 Task: In the  document letter.epub Use the tool word Count 'and display word count while typing'. Find the word using Dictionary 'expertise'. Below name insert the link: in.linkedin.com
Action: Mouse moved to (240, 320)
Screenshot: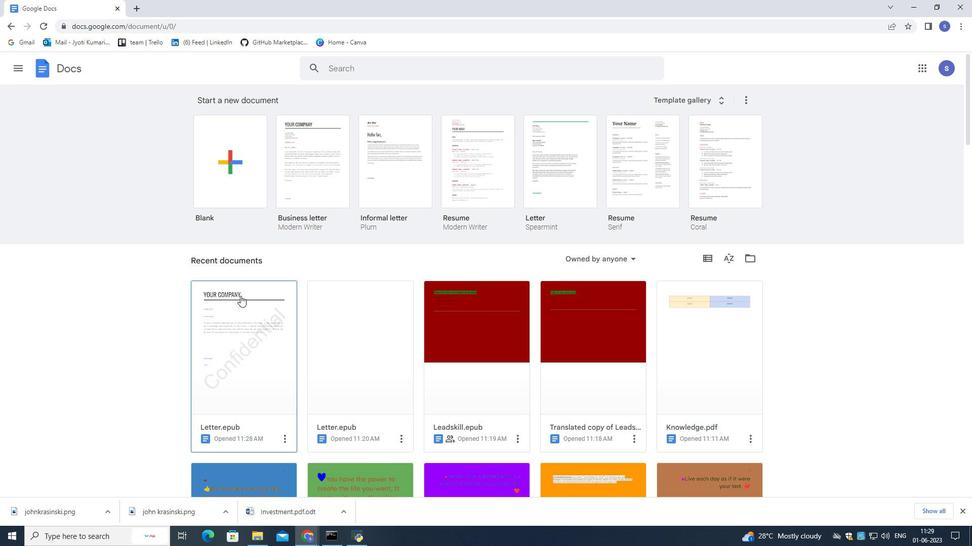 
Action: Mouse pressed left at (240, 320)
Screenshot: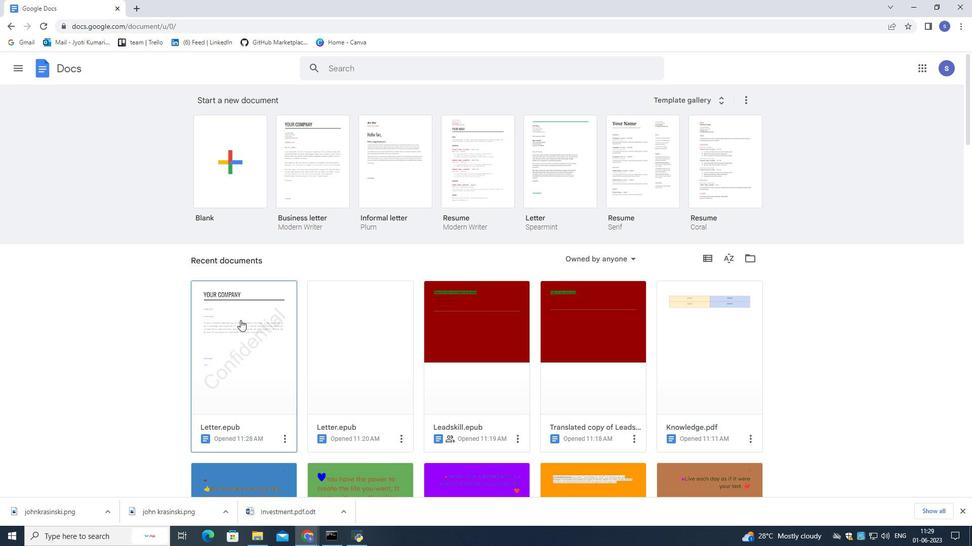 
Action: Mouse moved to (240, 321)
Screenshot: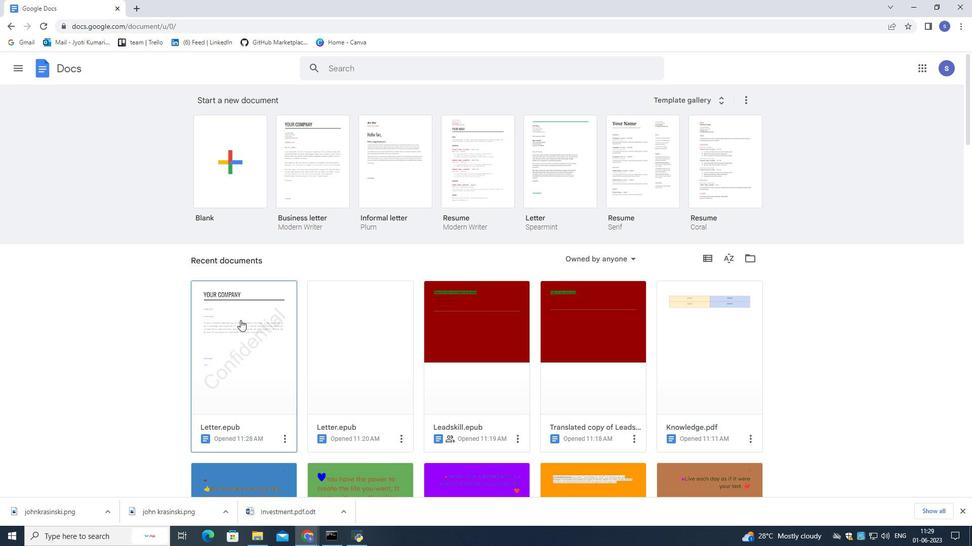 
Action: Mouse pressed left at (240, 321)
Screenshot: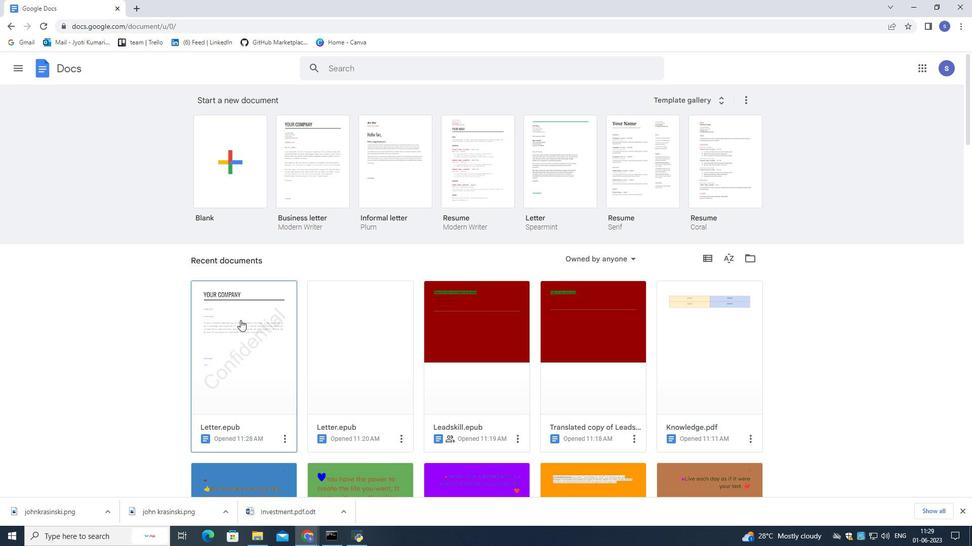 
Action: Mouse moved to (427, 199)
Screenshot: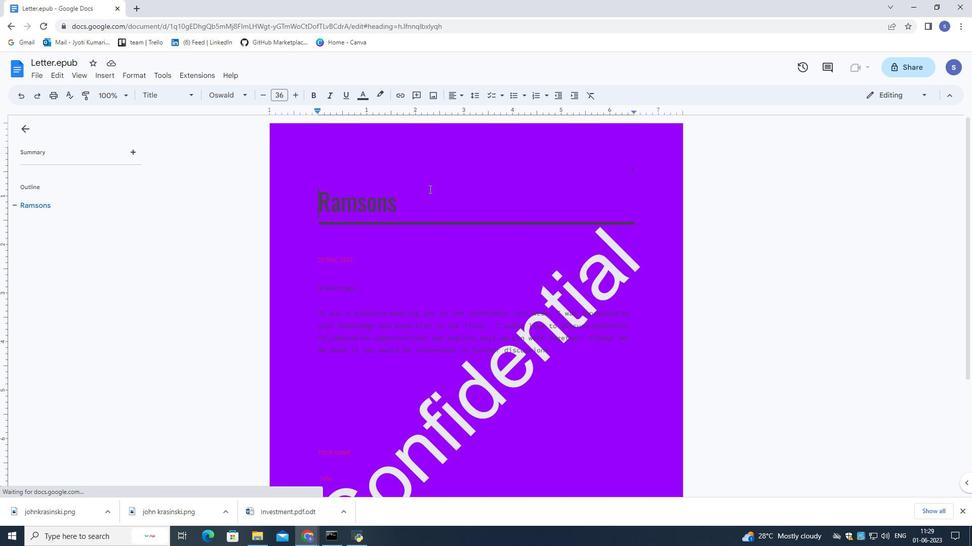 
Action: Mouse pressed left at (427, 199)
Screenshot: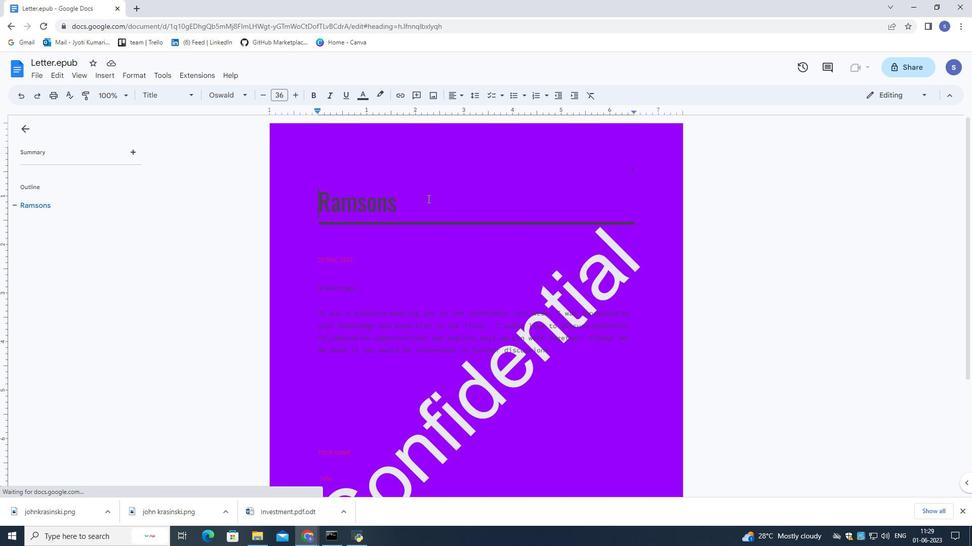 
Action: Mouse moved to (430, 285)
Screenshot: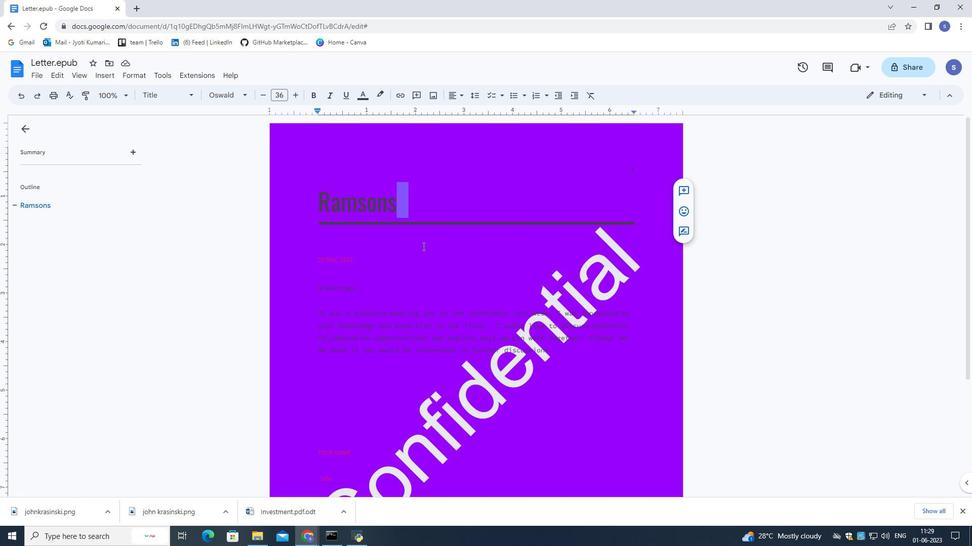 
Action: Mouse pressed left at (430, 285)
Screenshot: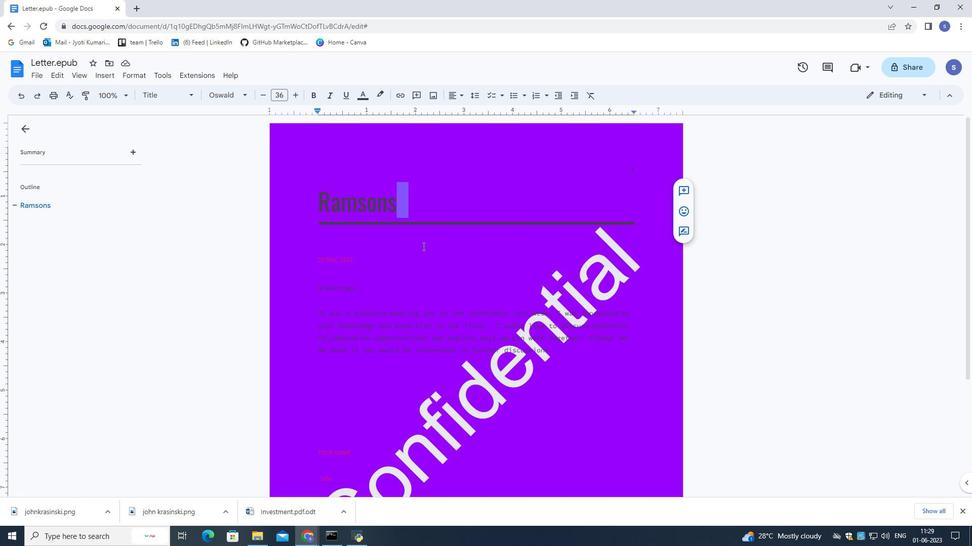 
Action: Mouse moved to (430, 291)
Screenshot: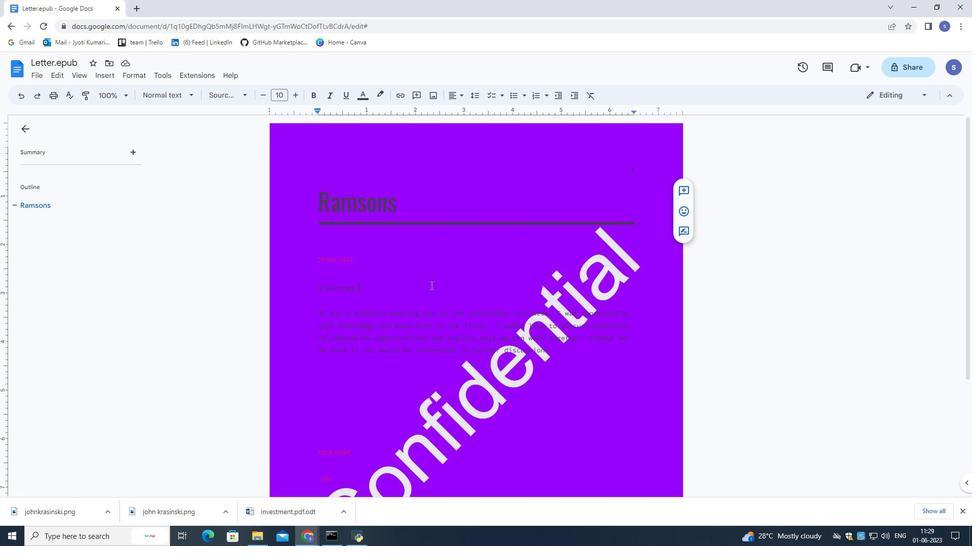 
Action: Mouse scrolled (430, 291) with delta (0, 0)
Screenshot: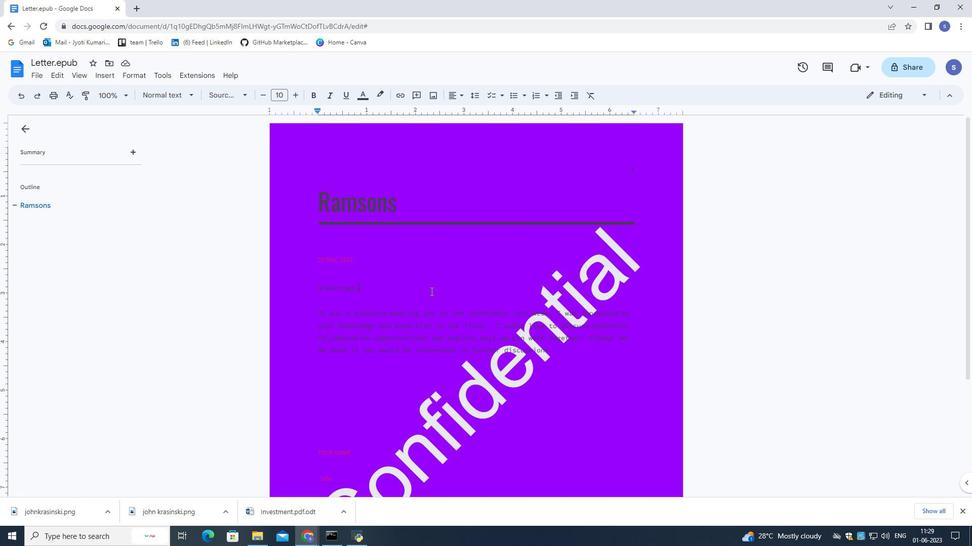 
Action: Mouse scrolled (430, 291) with delta (0, 0)
Screenshot: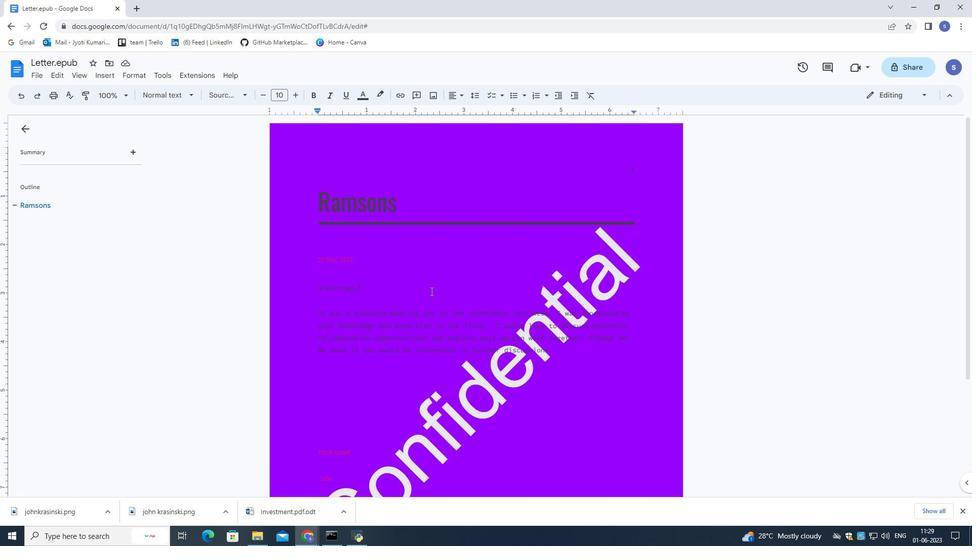 
Action: Mouse scrolled (430, 291) with delta (0, 0)
Screenshot: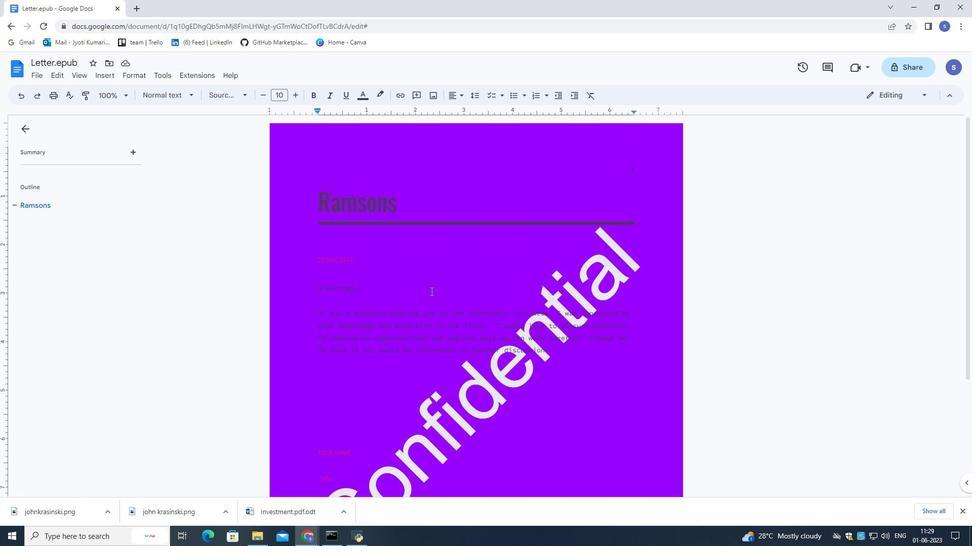 
Action: Mouse scrolled (430, 291) with delta (0, 0)
Screenshot: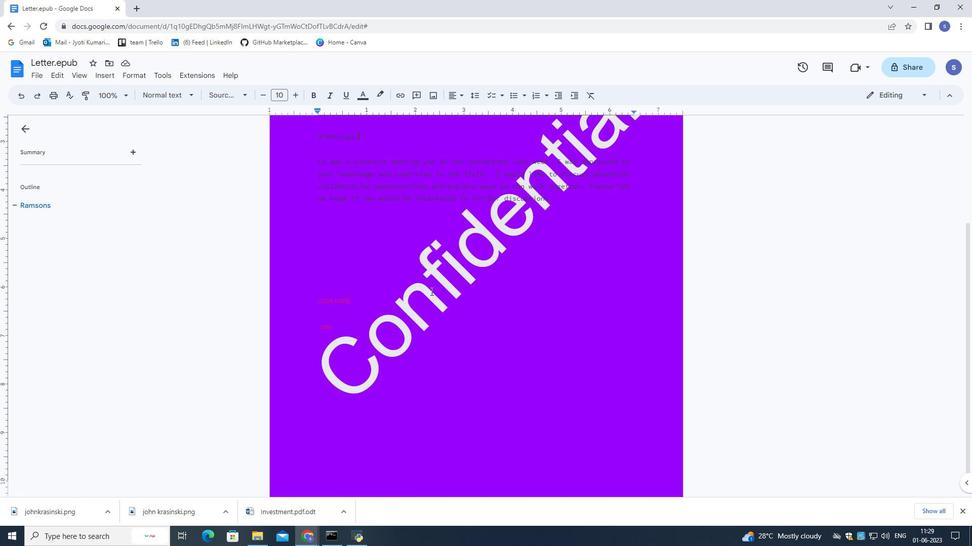 
Action: Mouse scrolled (430, 291) with delta (0, 0)
Screenshot: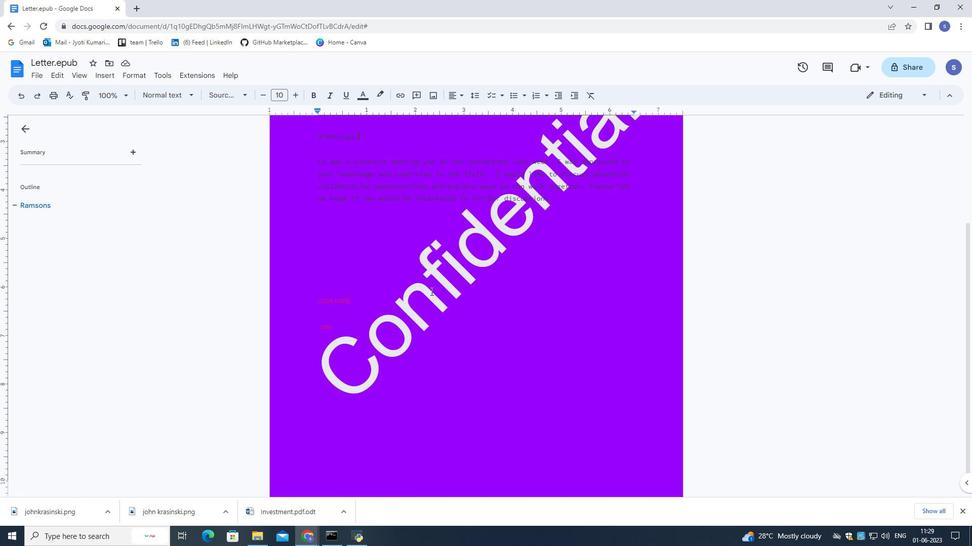 
Action: Mouse scrolled (430, 291) with delta (0, 0)
Screenshot: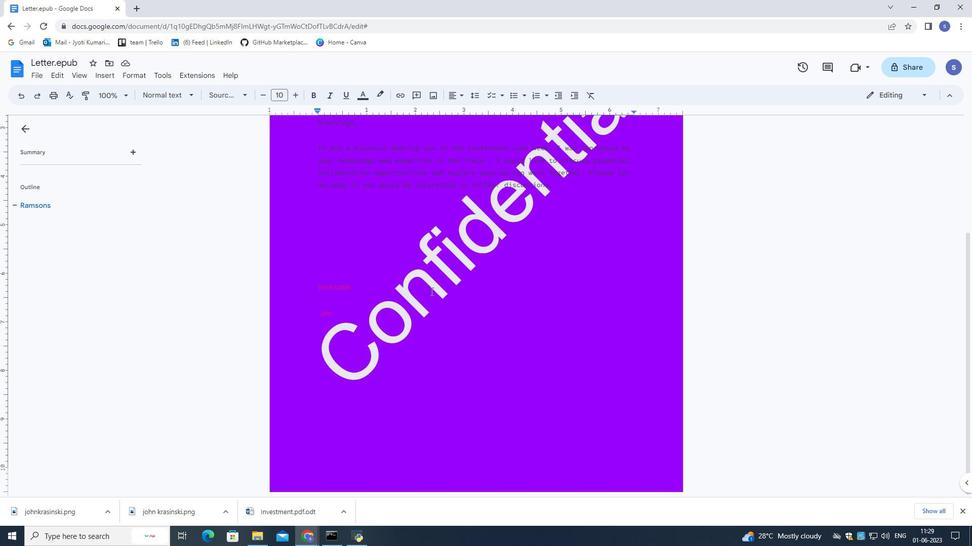 
Action: Mouse scrolled (430, 291) with delta (0, 0)
Screenshot: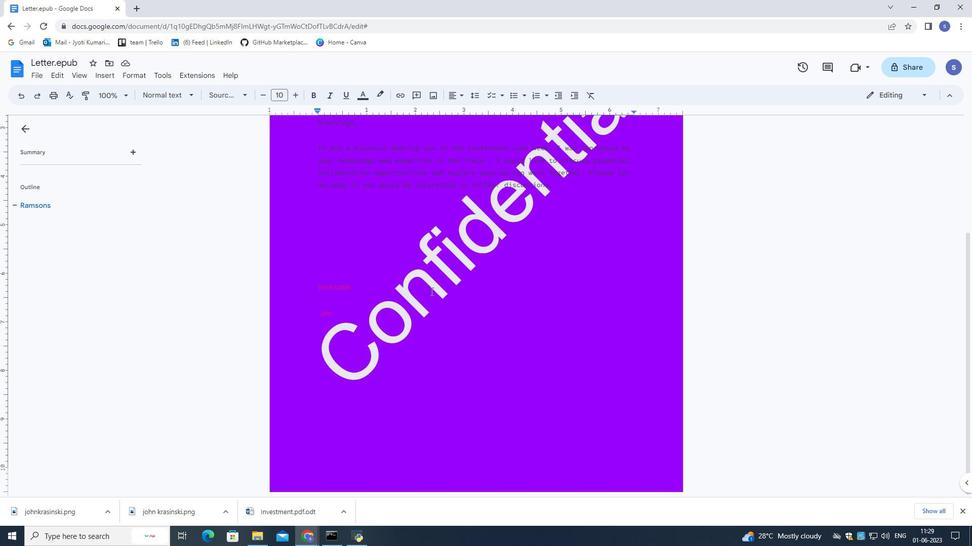 
Action: Mouse scrolled (430, 291) with delta (0, 0)
Screenshot: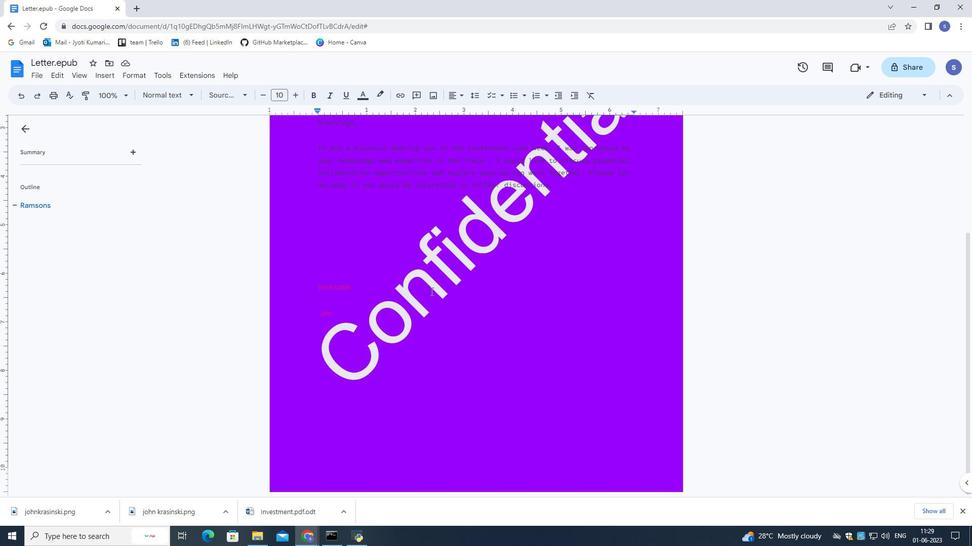 
Action: Mouse scrolled (430, 291) with delta (0, 0)
Screenshot: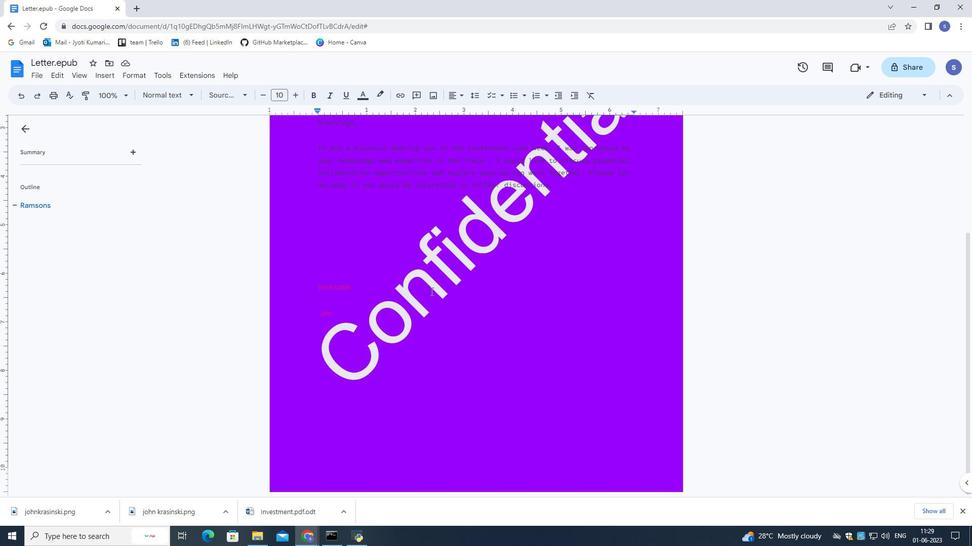 
Action: Mouse moved to (494, 360)
Screenshot: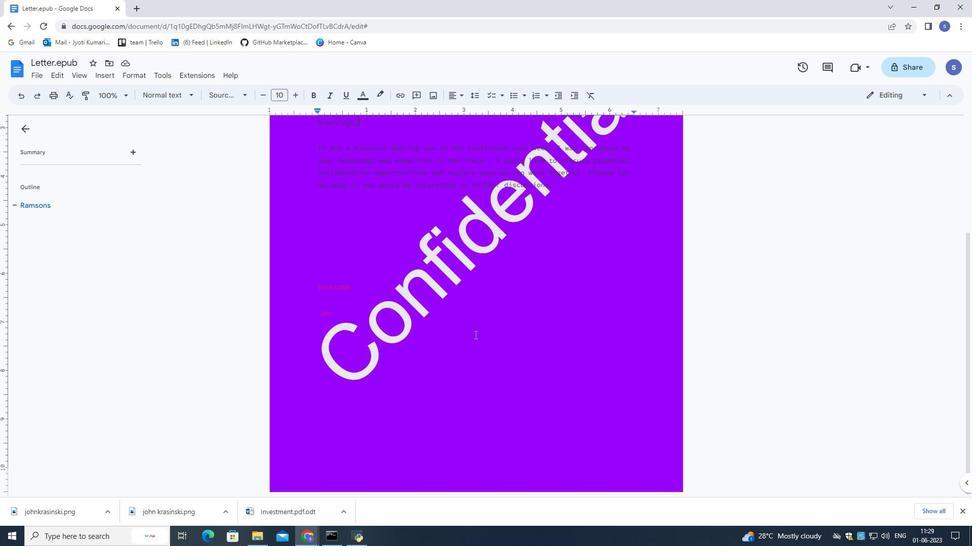 
Action: Mouse pressed left at (494, 360)
Screenshot: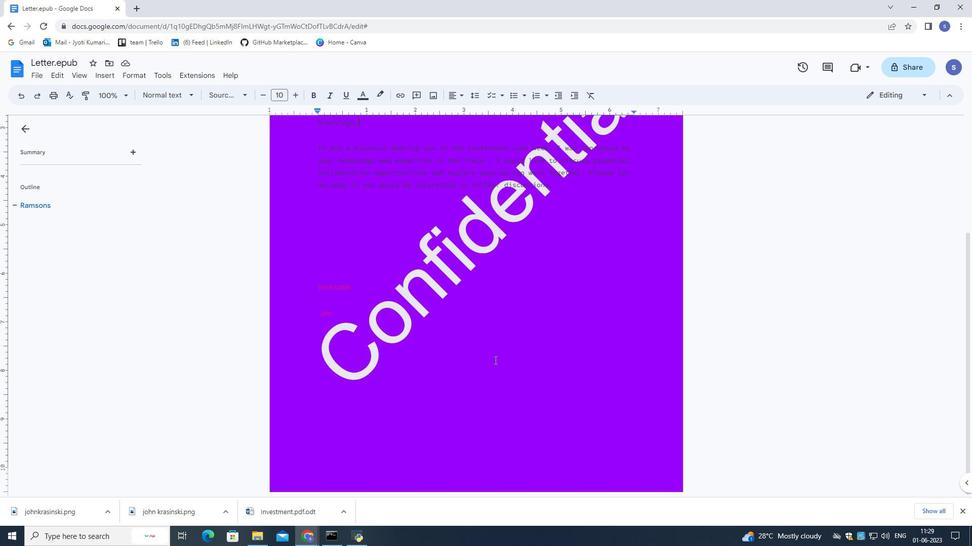 
Action: Mouse moved to (493, 356)
Screenshot: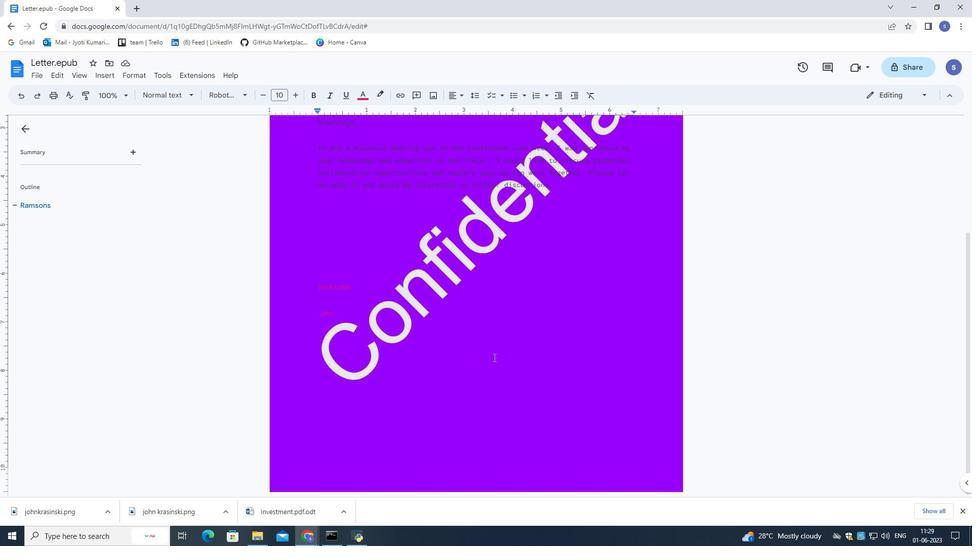 
Action: Mouse scrolled (493, 357) with delta (0, 0)
Screenshot: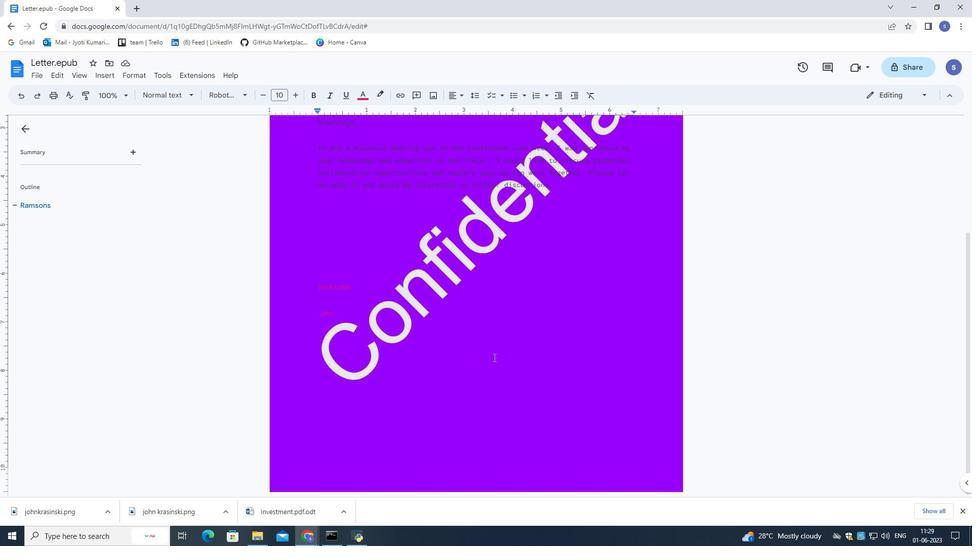 
Action: Mouse scrolled (493, 357) with delta (0, 0)
Screenshot: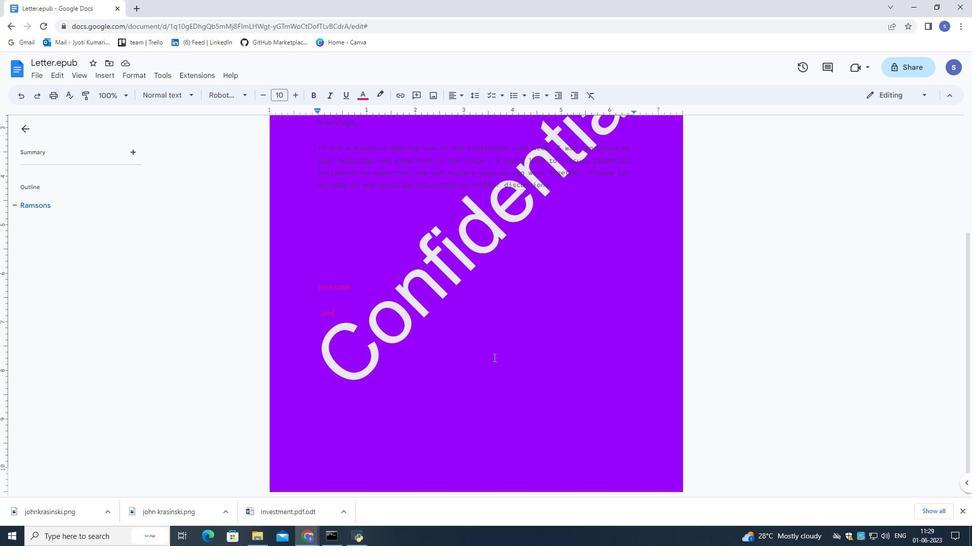 
Action: Mouse moved to (492, 355)
Screenshot: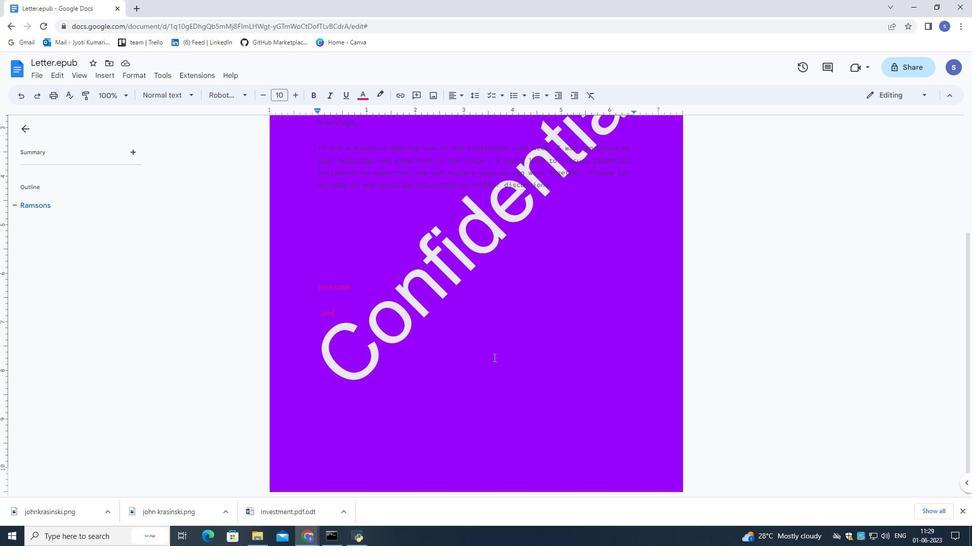 
Action: Mouse scrolled (492, 356) with delta (0, 0)
Screenshot: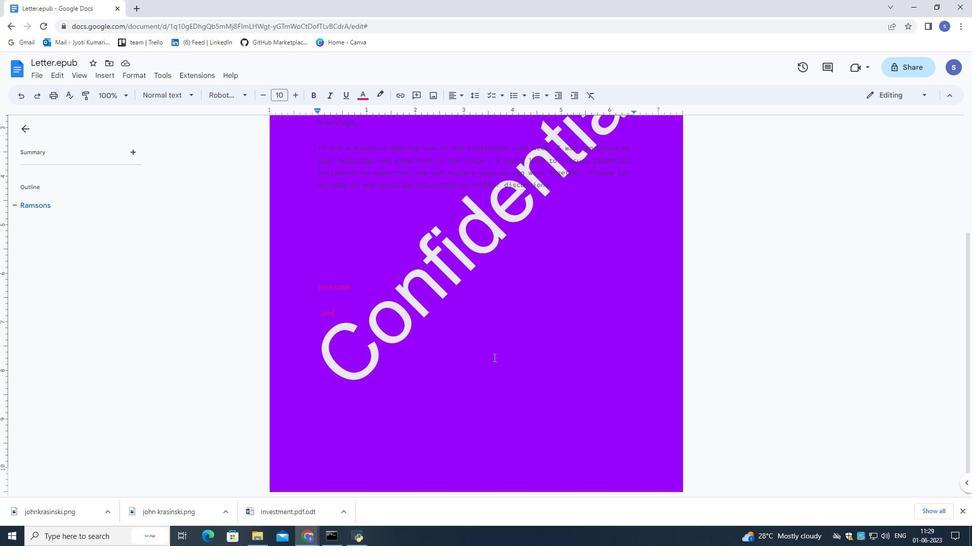 
Action: Mouse moved to (492, 355)
Screenshot: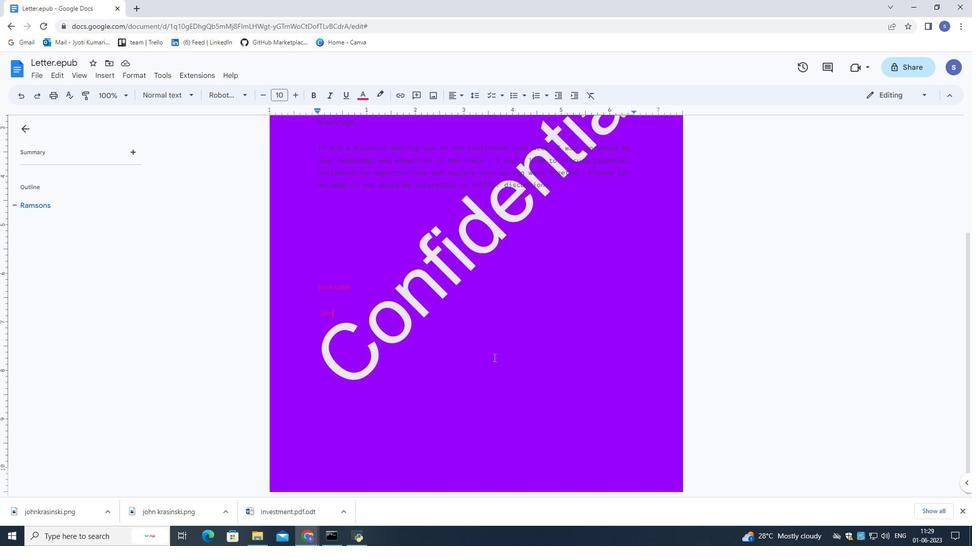 
Action: Mouse scrolled (492, 355) with delta (0, 0)
Screenshot: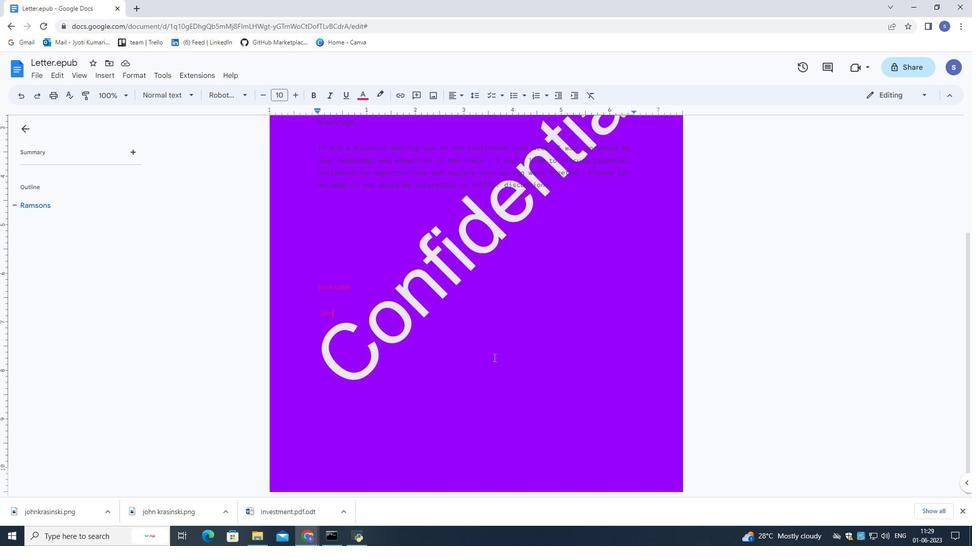 
Action: Mouse moved to (490, 349)
Screenshot: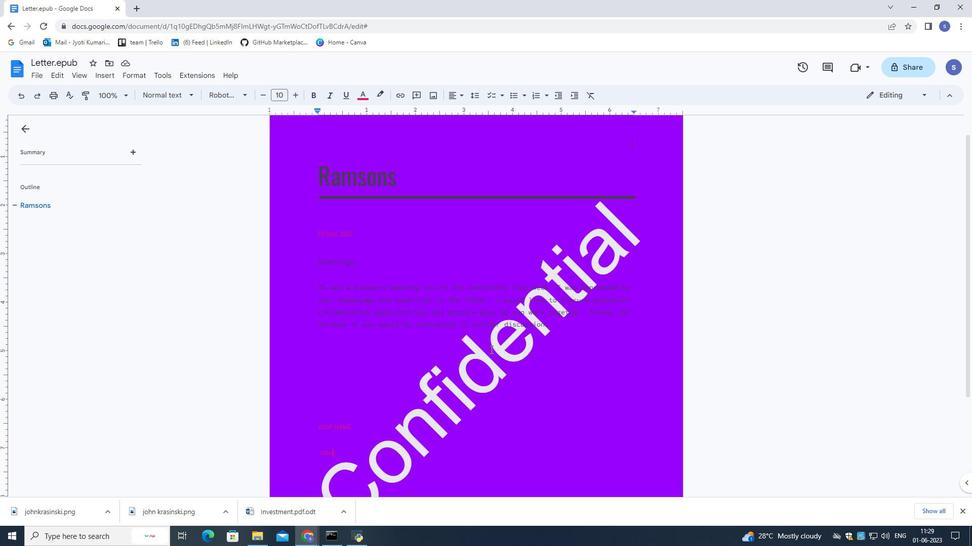 
Action: Mouse scrolled (490, 349) with delta (0, 0)
Screenshot: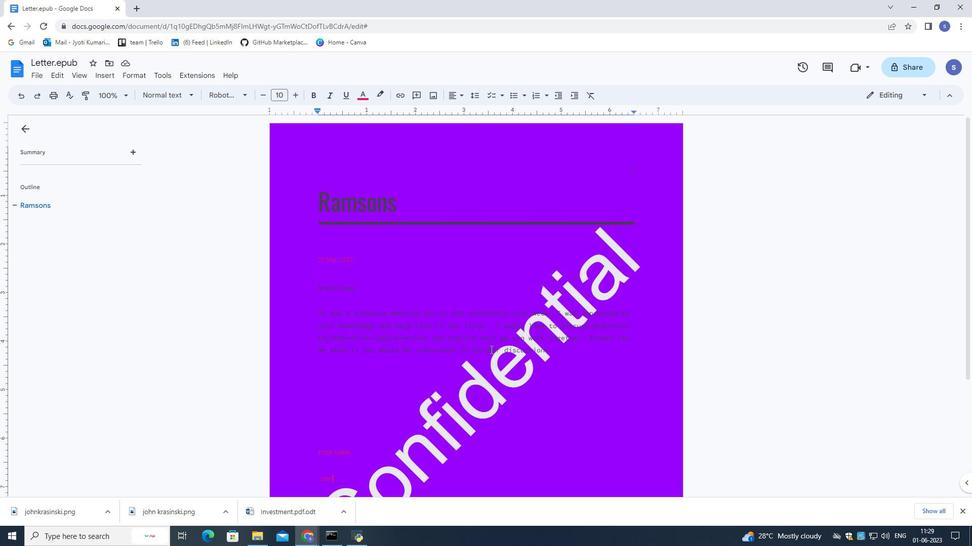 
Action: Mouse moved to (490, 348)
Screenshot: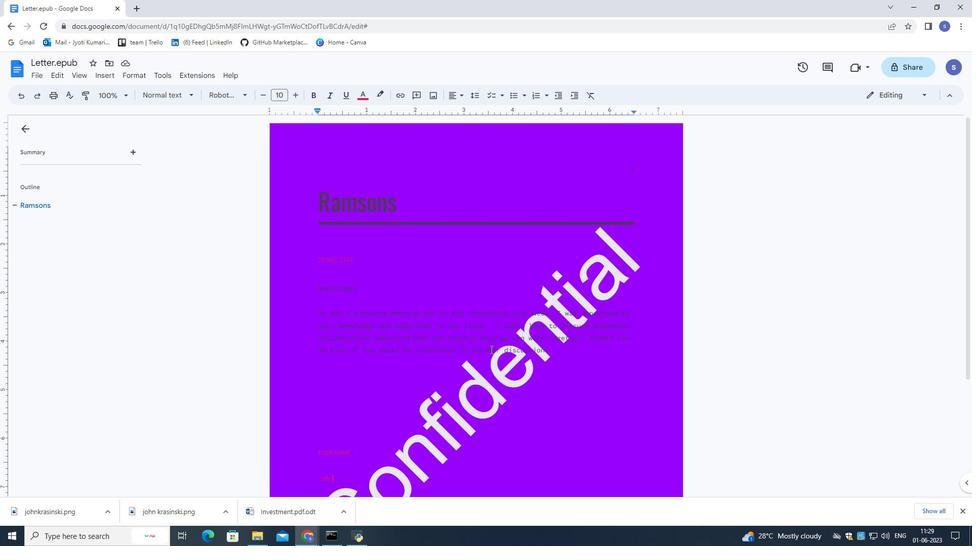 
Action: Mouse scrolled (490, 349) with delta (0, 0)
Screenshot: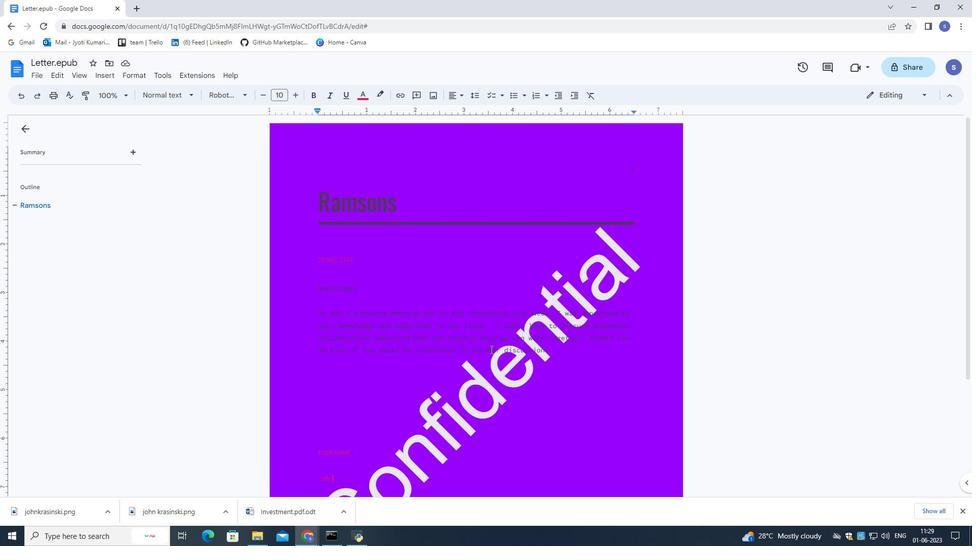 
Action: Mouse moved to (462, 218)
Screenshot: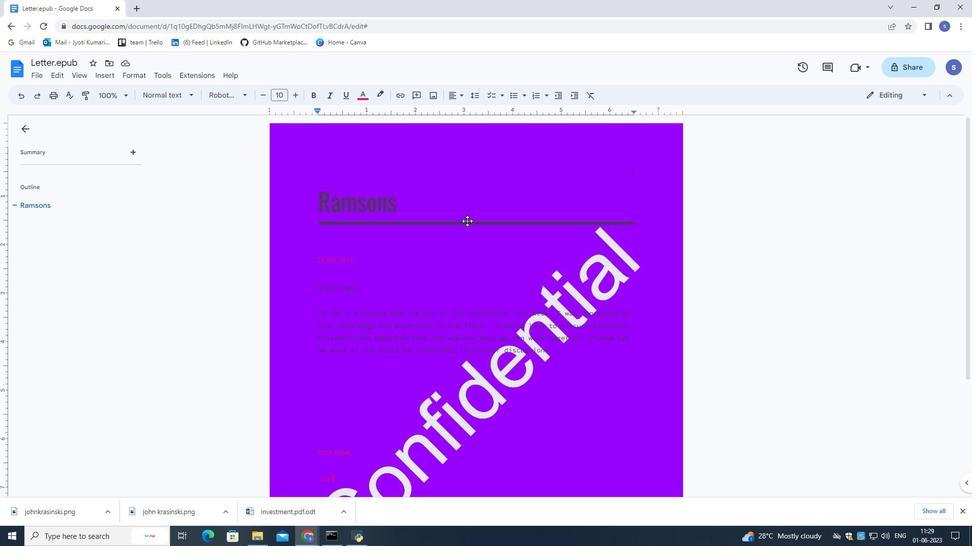 
Action: Mouse pressed left at (462, 218)
Screenshot: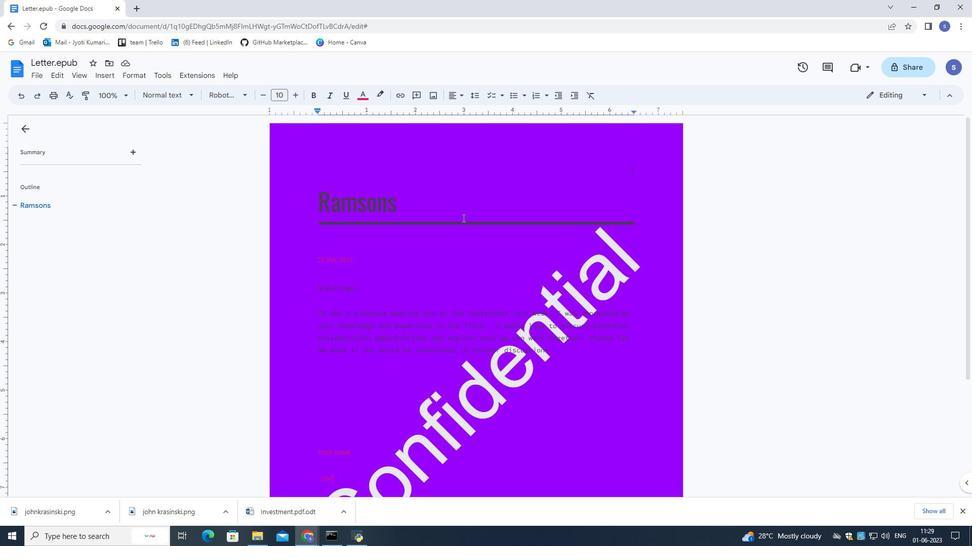 
Action: Mouse moved to (437, 306)
Screenshot: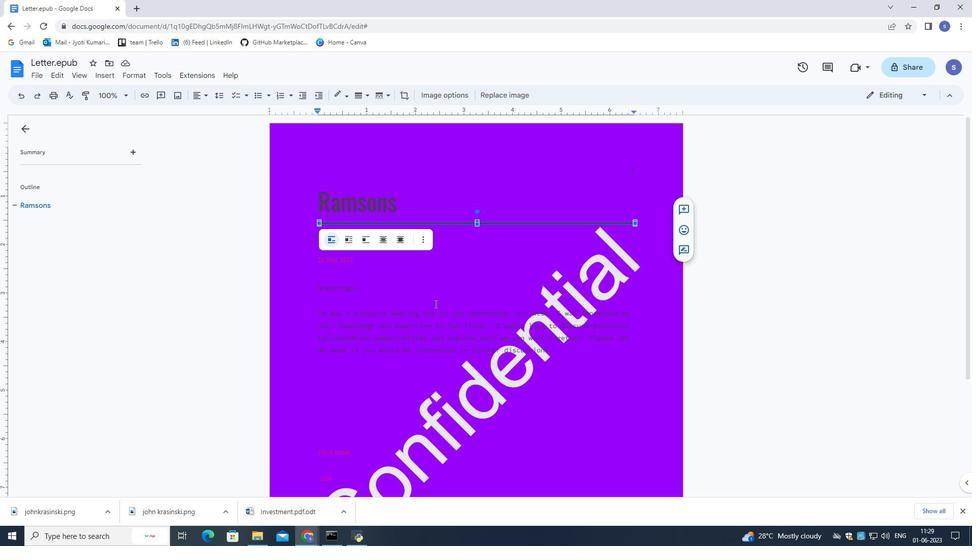 
Action: Mouse scrolled (437, 306) with delta (0, 0)
Screenshot: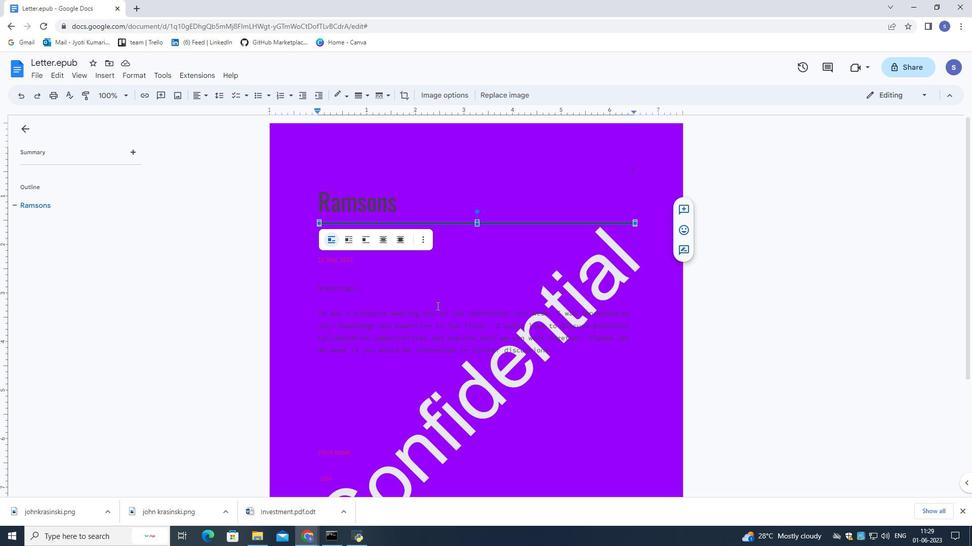 
Action: Mouse moved to (423, 228)
Screenshot: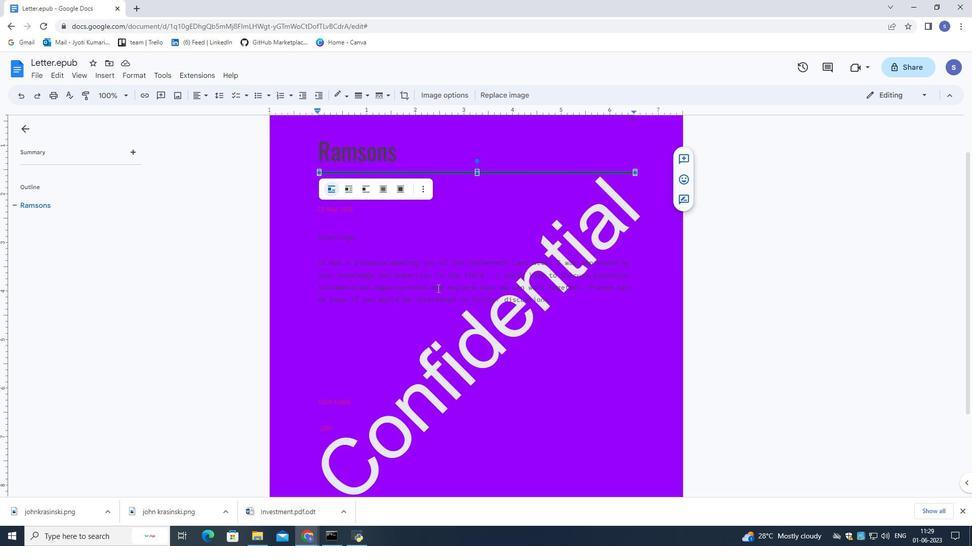 
Action: Mouse pressed left at (423, 228)
Screenshot: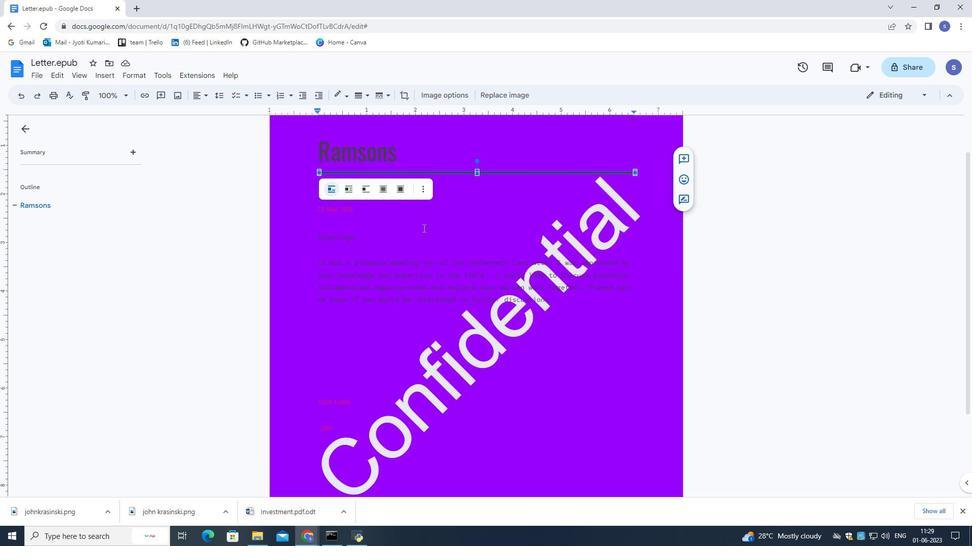 
Action: Mouse moved to (164, 77)
Screenshot: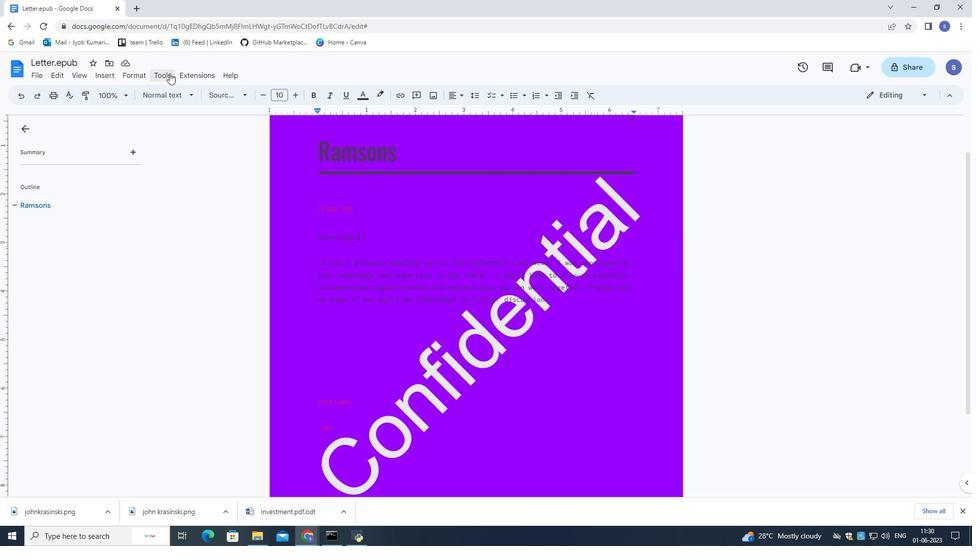 
Action: Mouse pressed left at (164, 77)
Screenshot: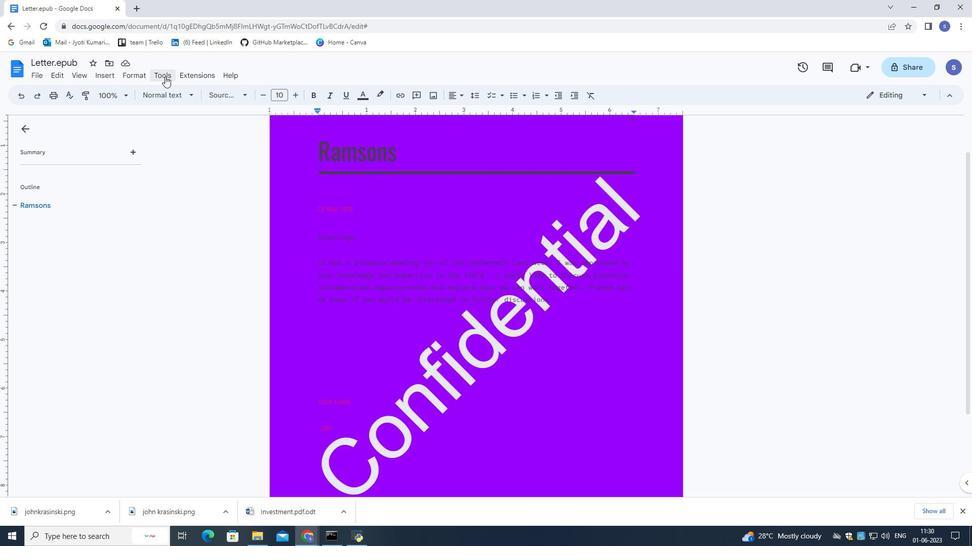 
Action: Mouse moved to (193, 108)
Screenshot: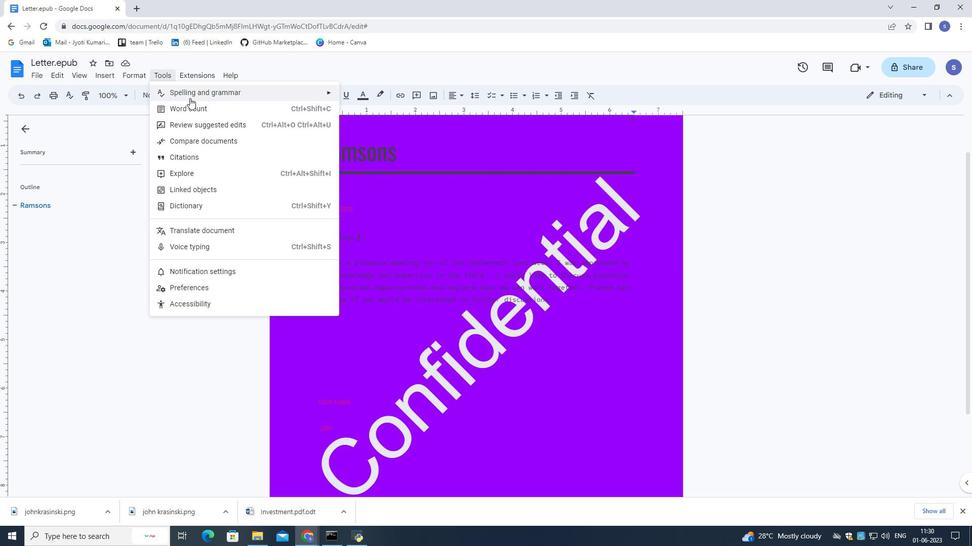 
Action: Mouse pressed left at (193, 108)
Screenshot: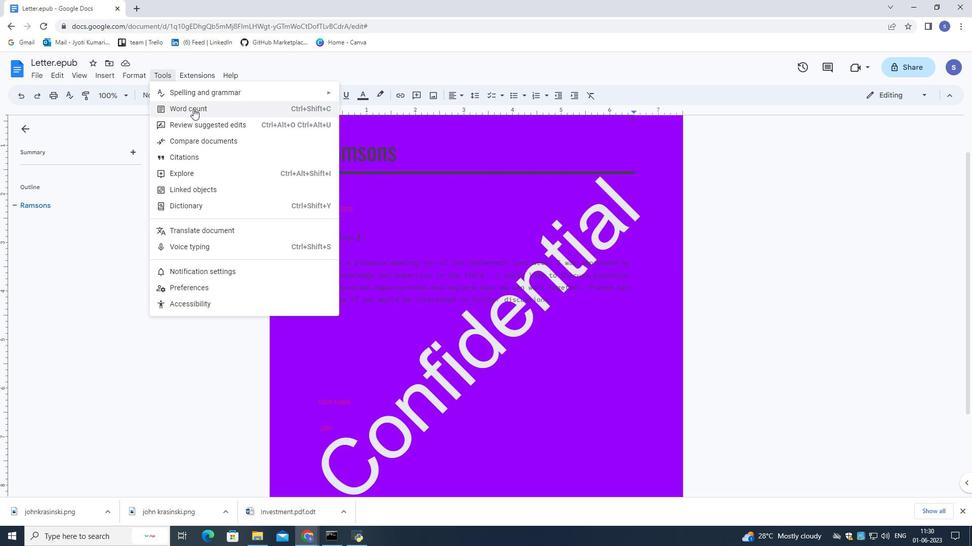 
Action: Mouse moved to (523, 318)
Screenshot: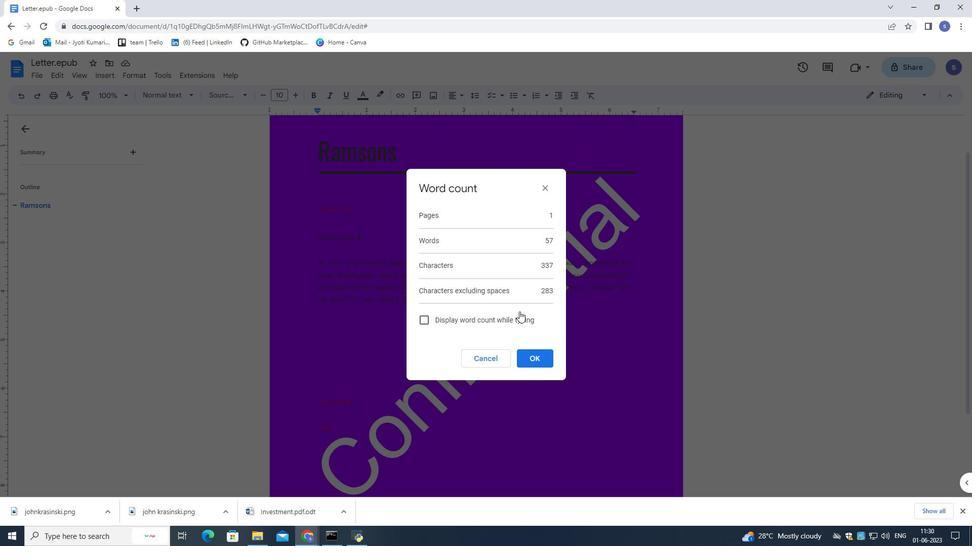 
Action: Mouse pressed left at (523, 318)
Screenshot: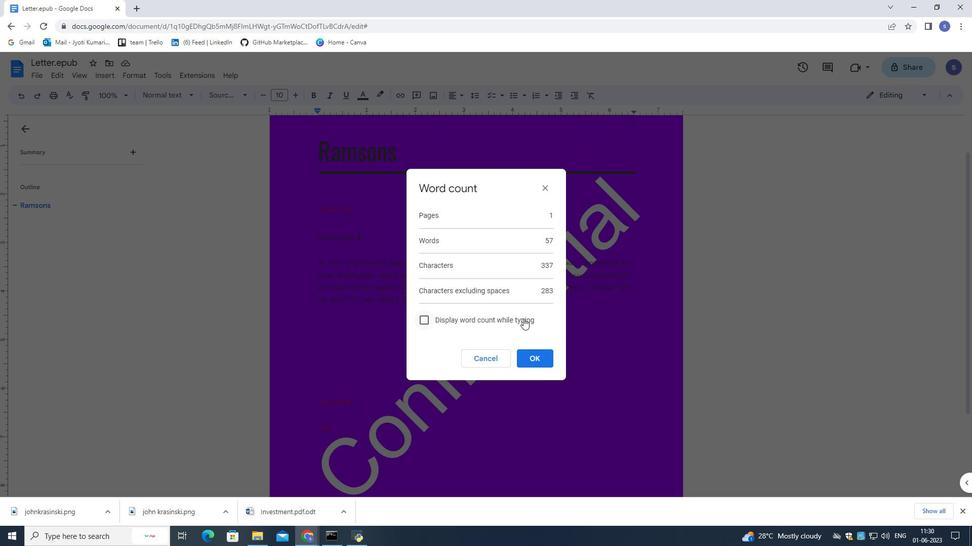 
Action: Mouse moved to (537, 355)
Screenshot: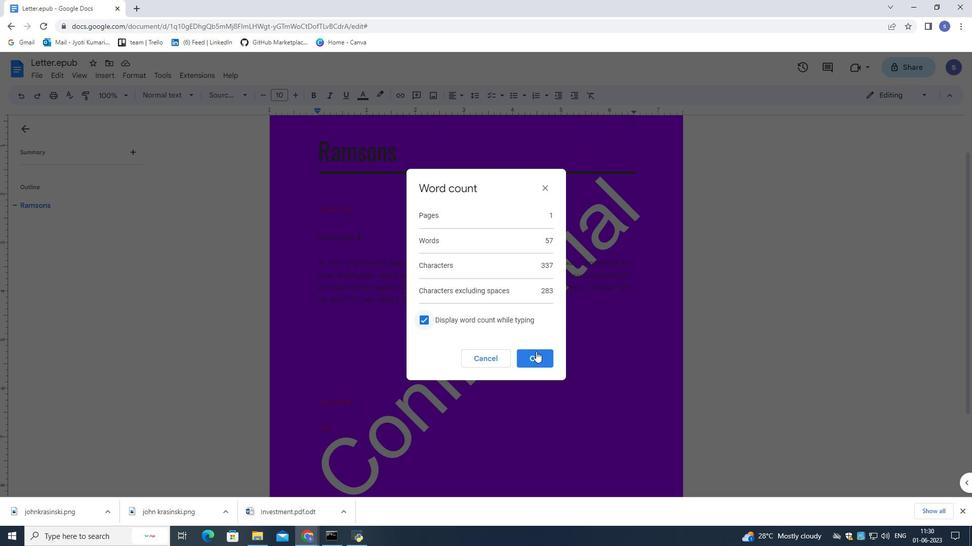 
Action: Mouse pressed left at (537, 355)
Screenshot: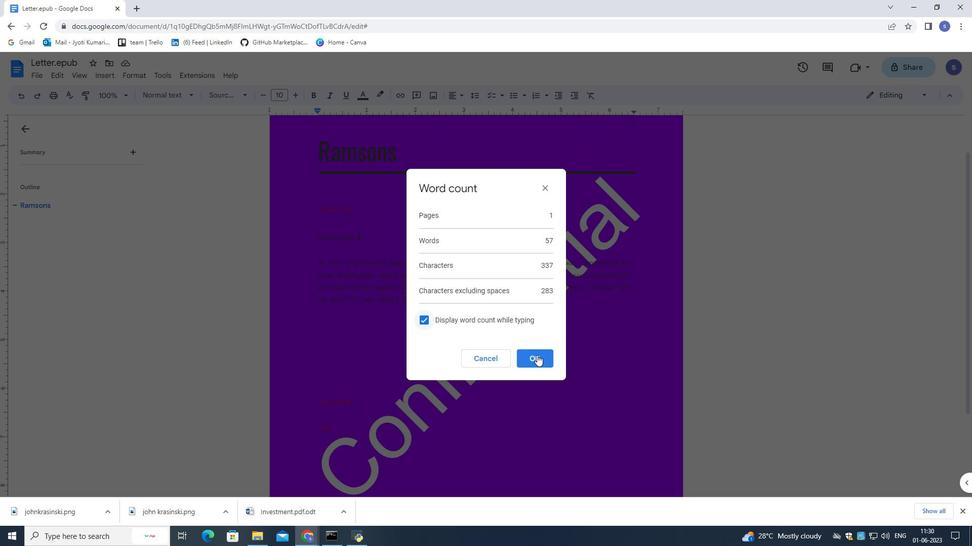 
Action: Mouse moved to (158, 73)
Screenshot: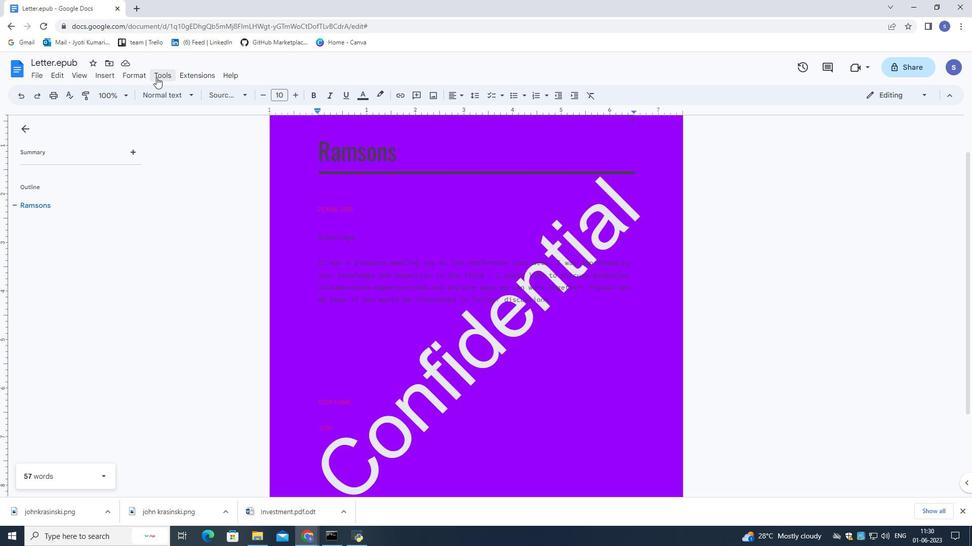 
Action: Mouse pressed left at (158, 73)
Screenshot: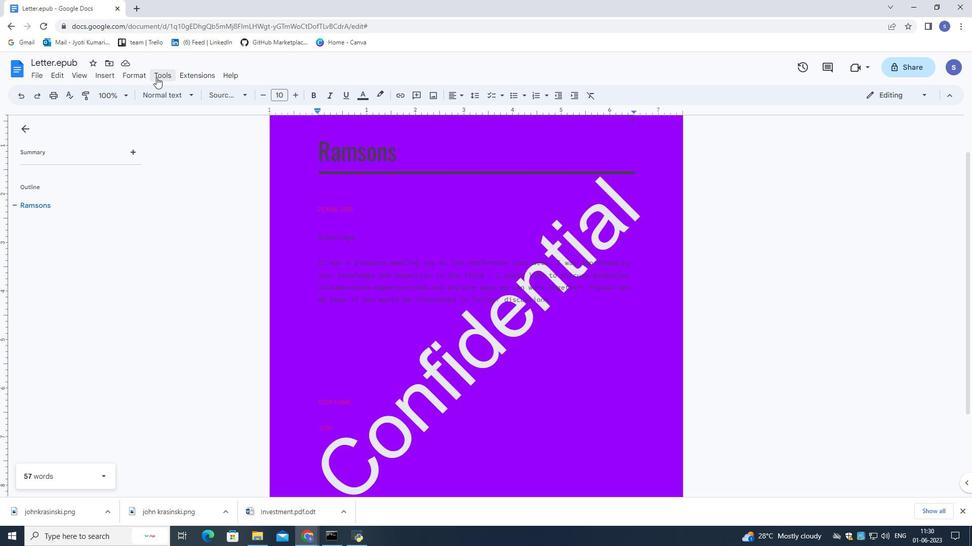 
Action: Mouse moved to (364, 91)
Screenshot: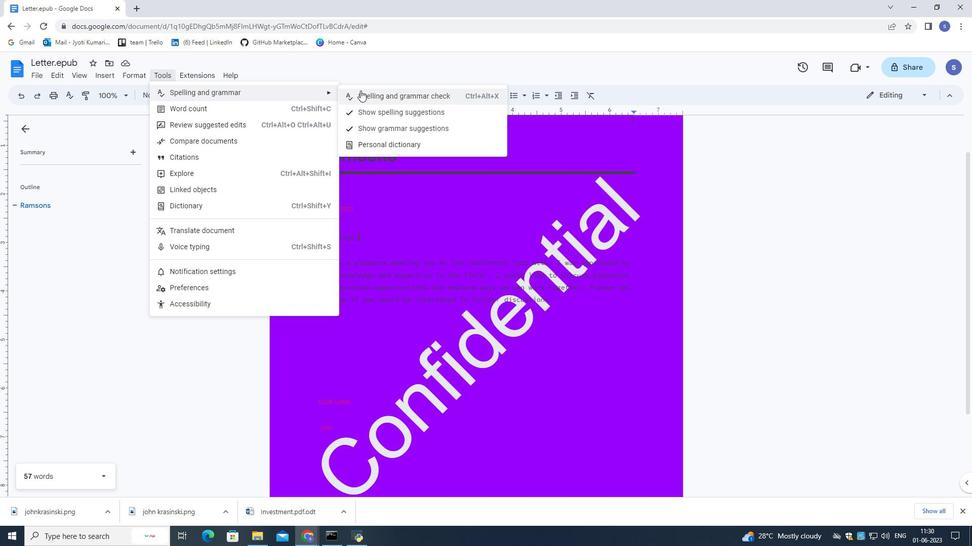 
Action: Mouse pressed left at (364, 91)
Screenshot: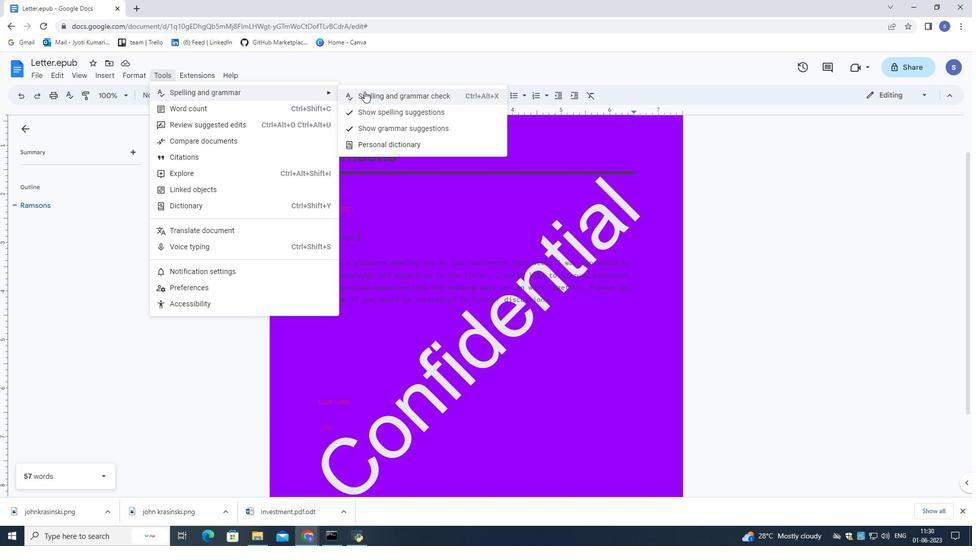 
Action: Mouse moved to (169, 75)
Screenshot: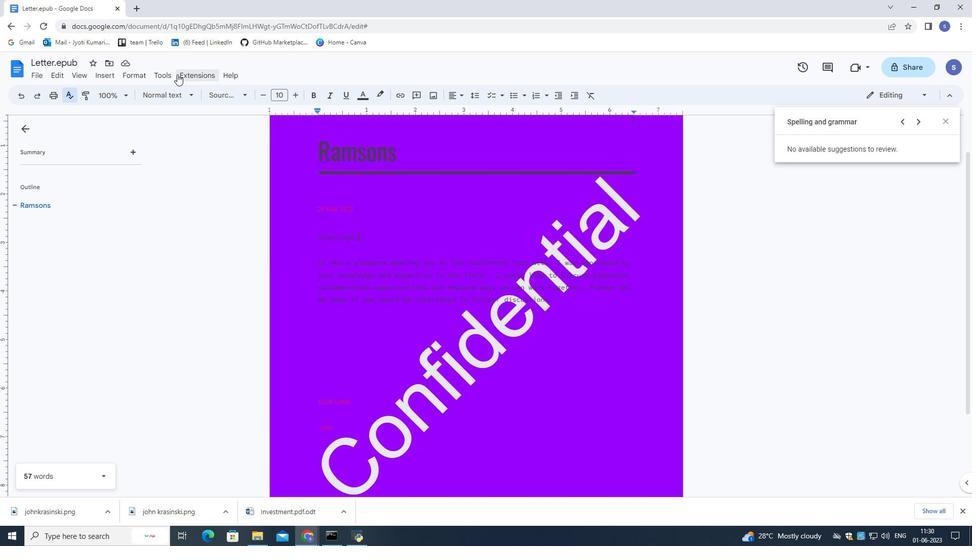 
Action: Mouse pressed left at (169, 75)
Screenshot: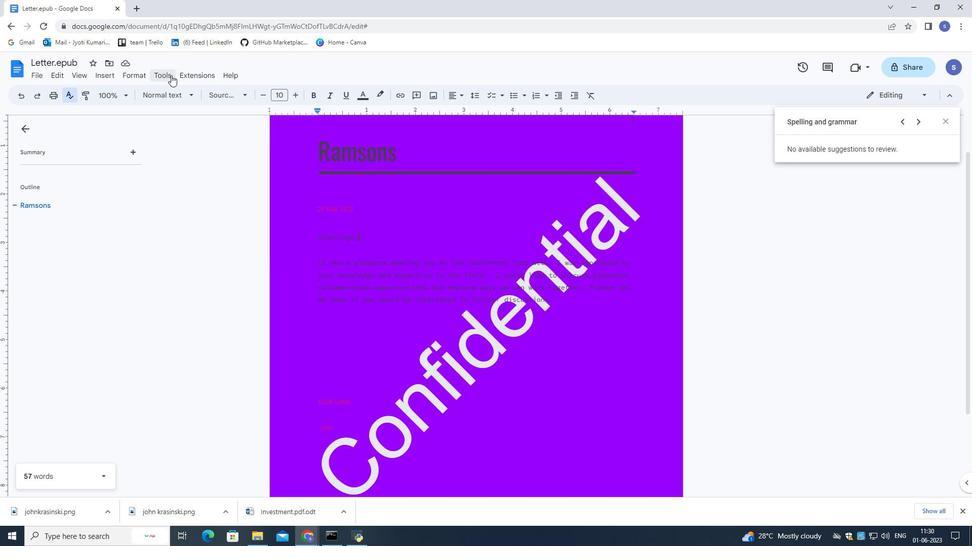 
Action: Mouse moved to (154, 74)
Screenshot: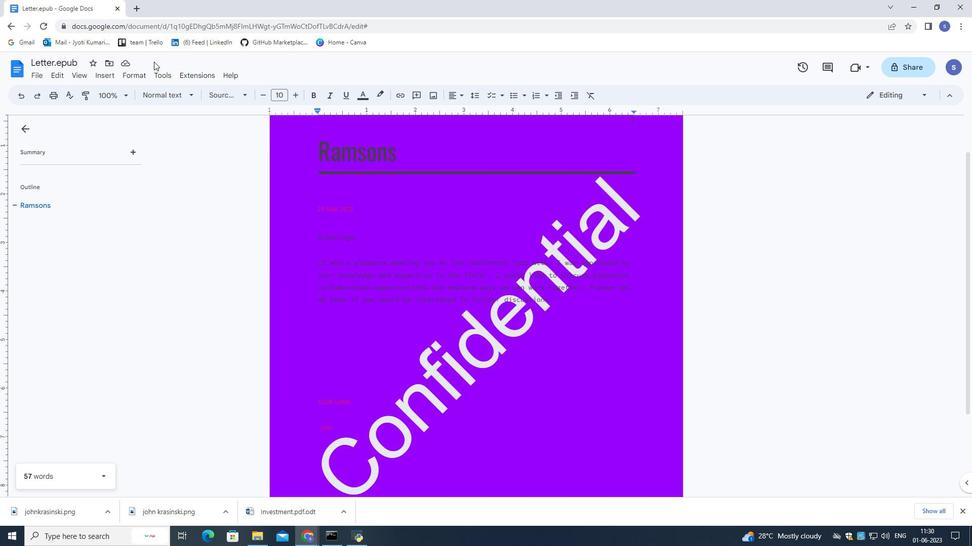 
Action: Mouse pressed left at (154, 74)
Screenshot: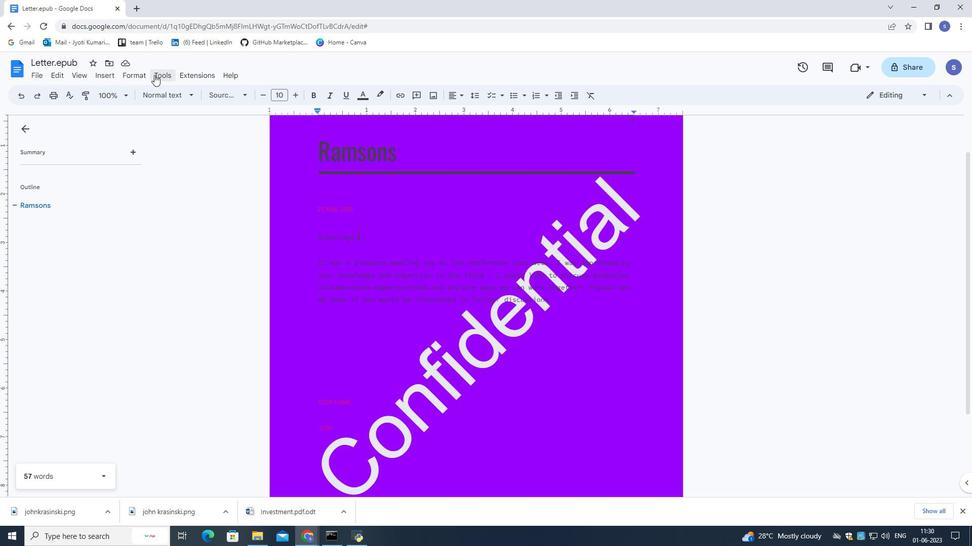 
Action: Mouse moved to (188, 210)
Screenshot: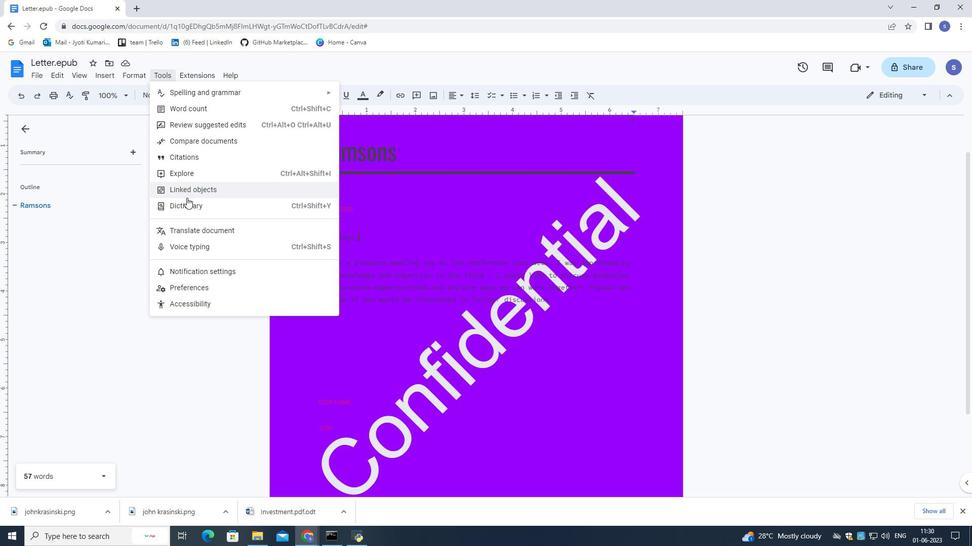 
Action: Mouse pressed left at (188, 210)
Screenshot: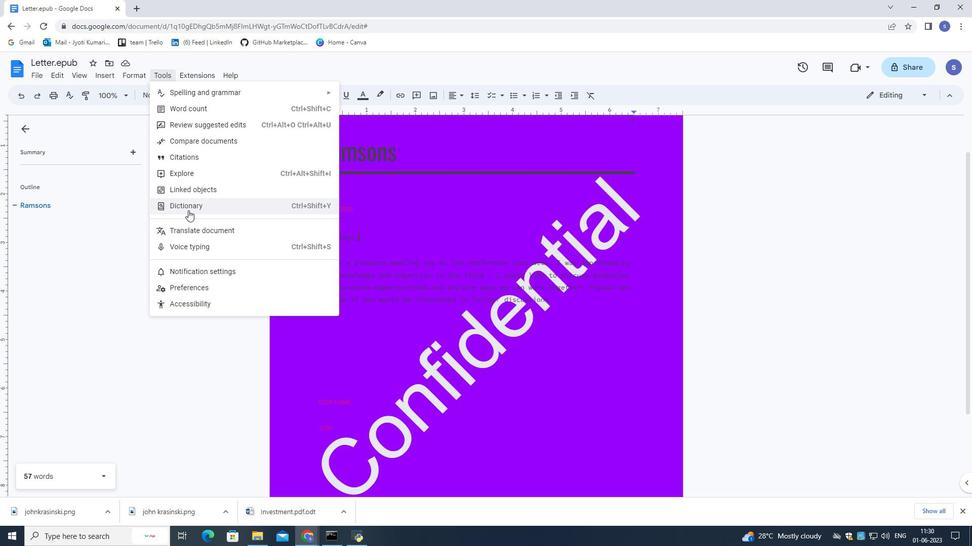 
Action: Mouse moved to (866, 128)
Screenshot: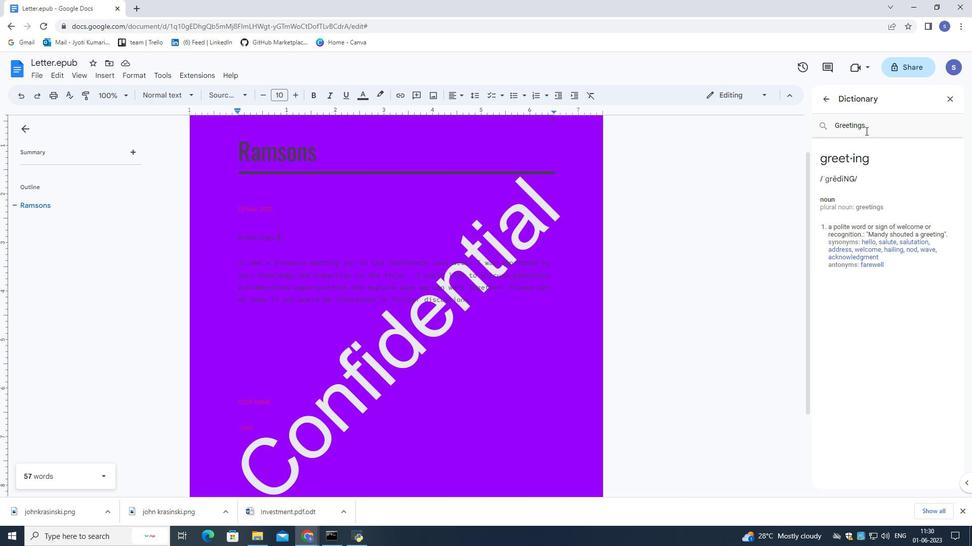 
Action: Mouse pressed left at (866, 128)
Screenshot: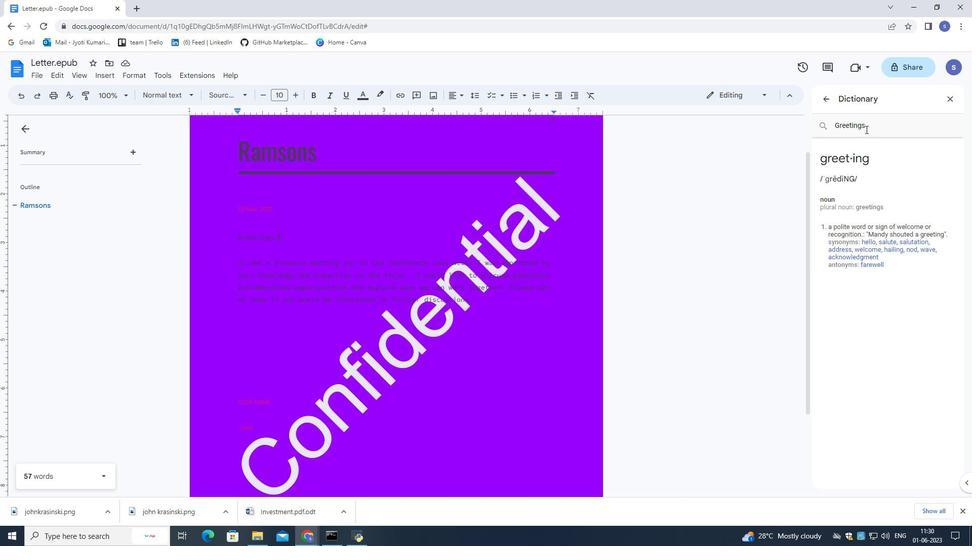 
Action: Mouse pressed left at (866, 128)
Screenshot: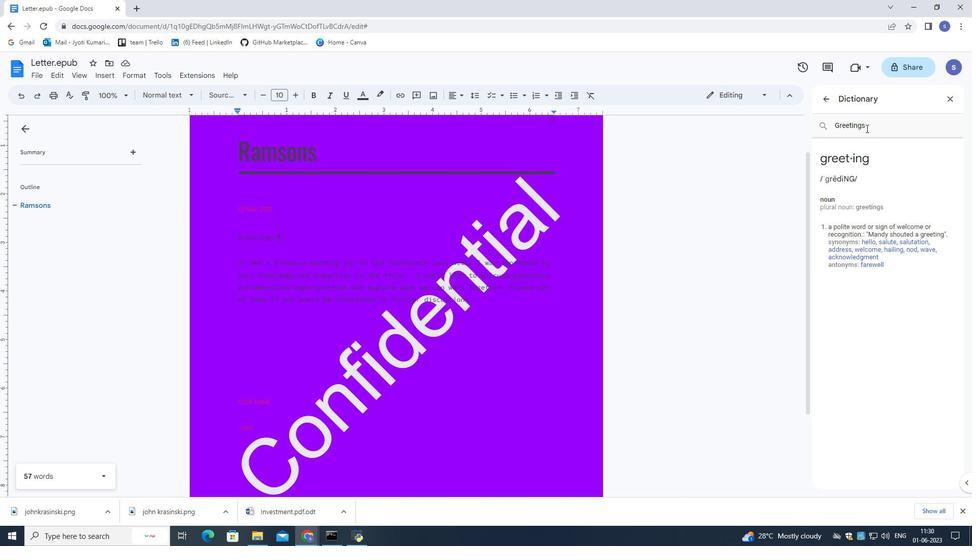 
Action: Key pressed <Key.shift>Expertise<Key.enter>
Screenshot: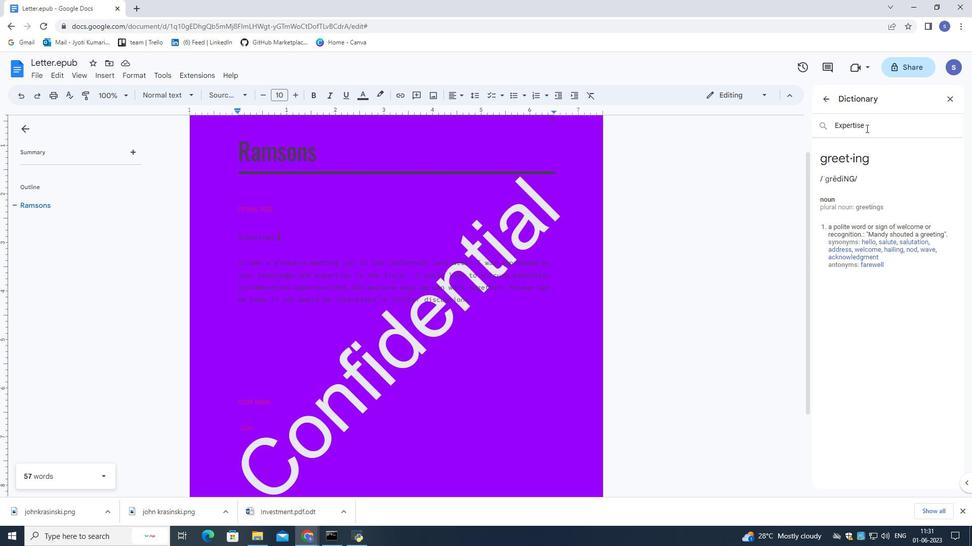 
Action: Mouse moved to (405, 241)
Screenshot: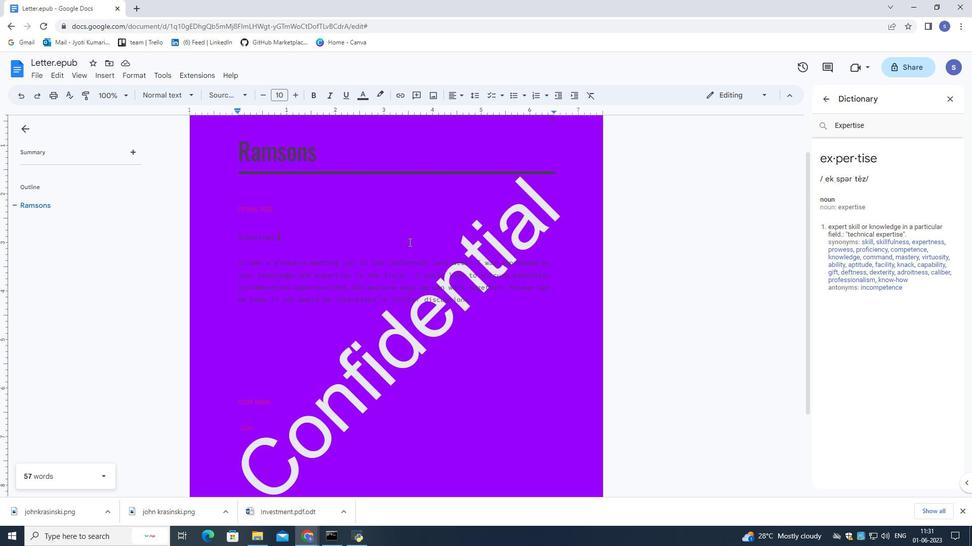 
Action: Mouse scrolled (405, 241) with delta (0, 0)
Screenshot: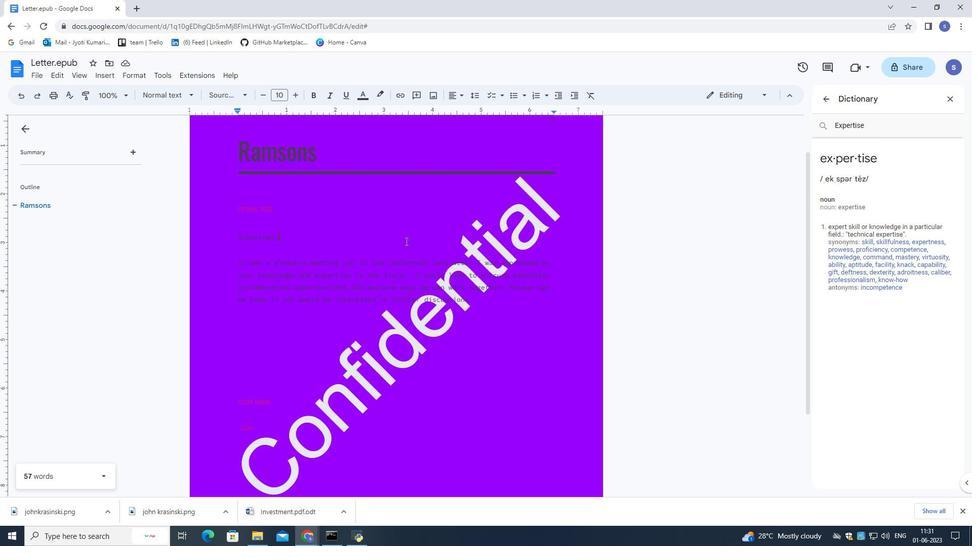 
Action: Mouse scrolled (405, 241) with delta (0, 0)
Screenshot: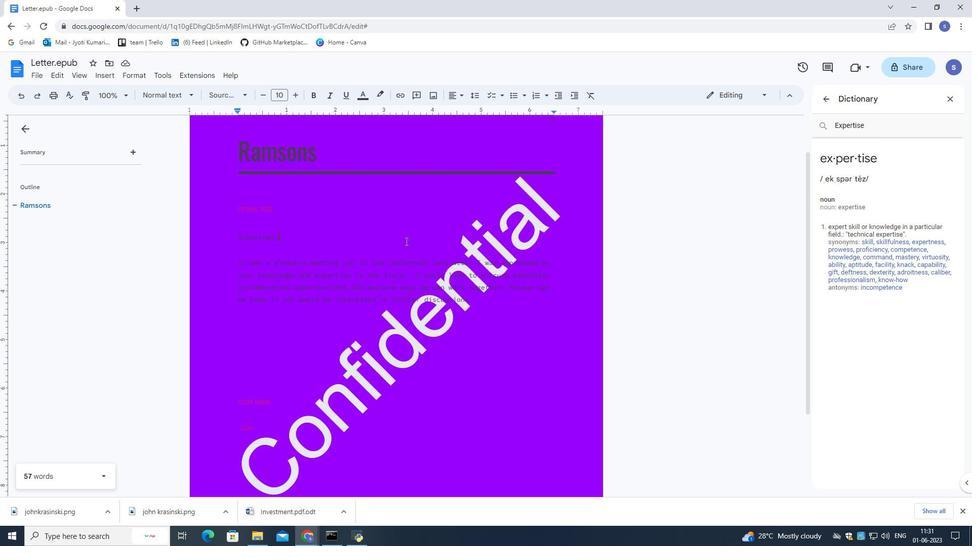 
Action: Mouse scrolled (405, 241) with delta (0, 0)
Screenshot: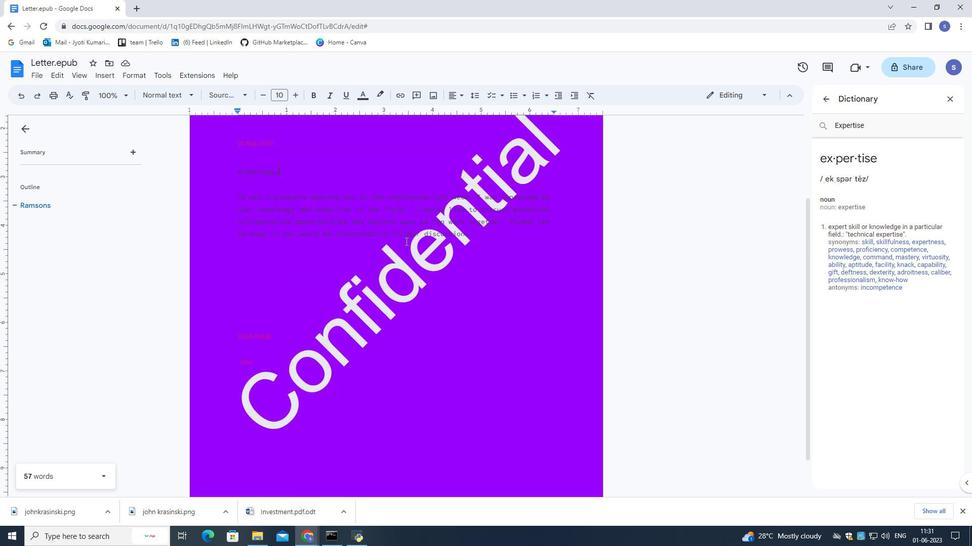 
Action: Mouse scrolled (405, 241) with delta (0, 0)
Screenshot: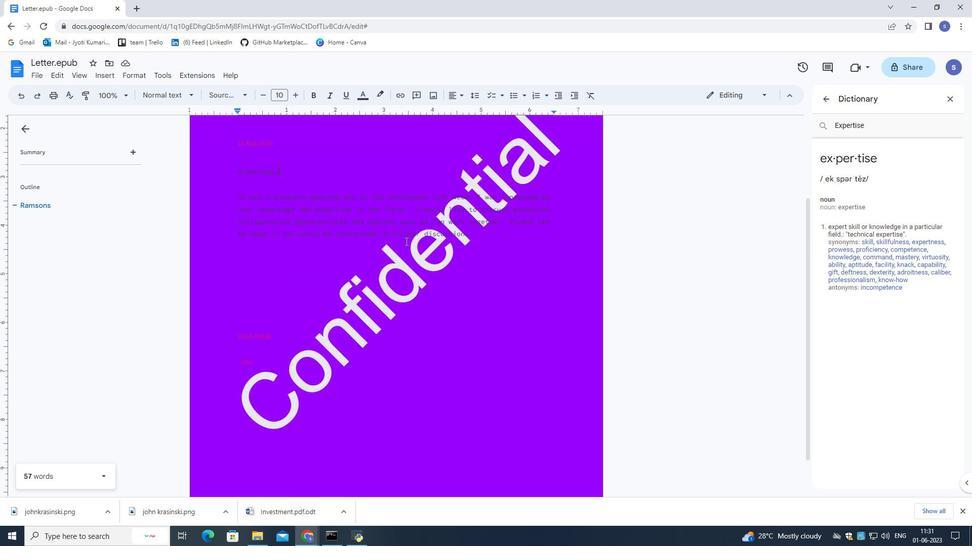 
Action: Mouse scrolled (405, 241) with delta (0, 0)
Screenshot: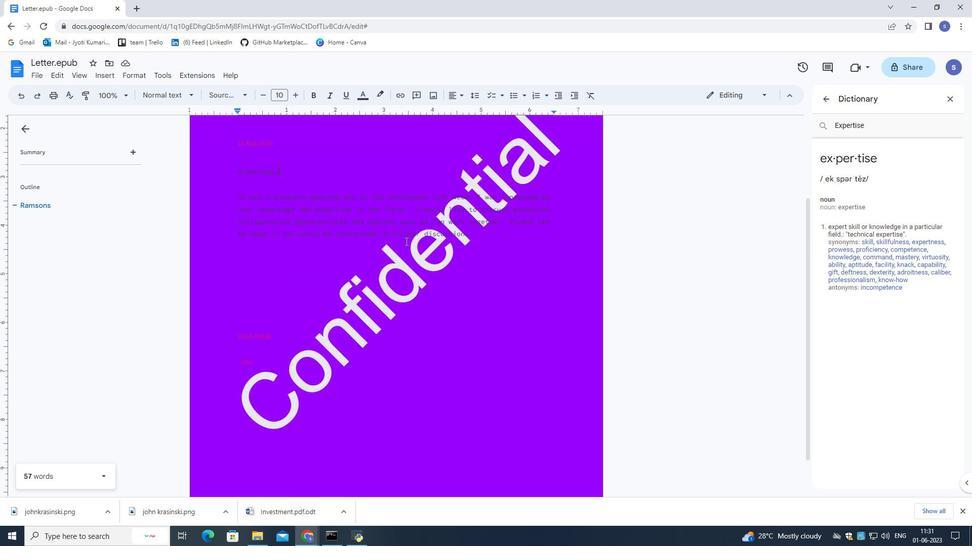
Action: Mouse scrolled (405, 241) with delta (0, 0)
Screenshot: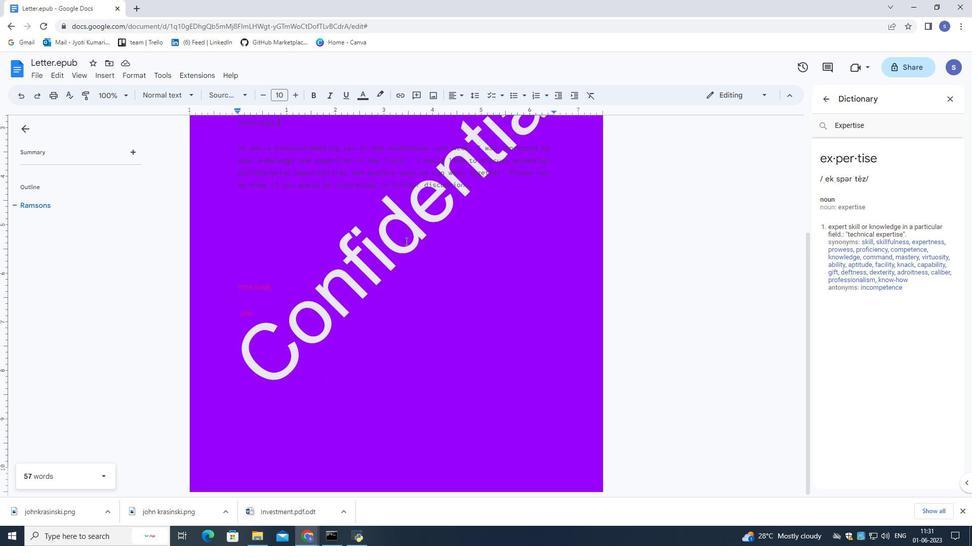 
Action: Mouse scrolled (405, 241) with delta (0, 0)
Screenshot: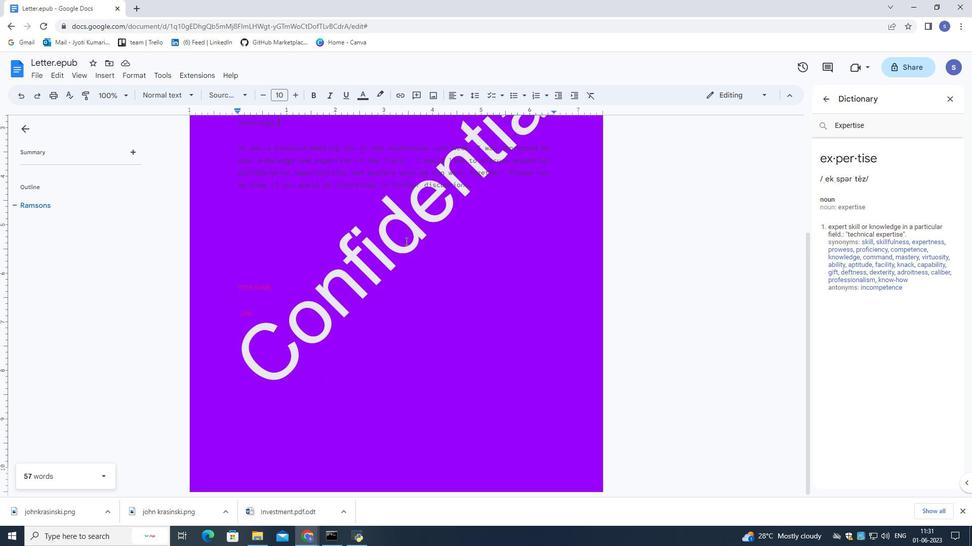 
Action: Mouse scrolled (405, 241) with delta (0, 0)
Screenshot: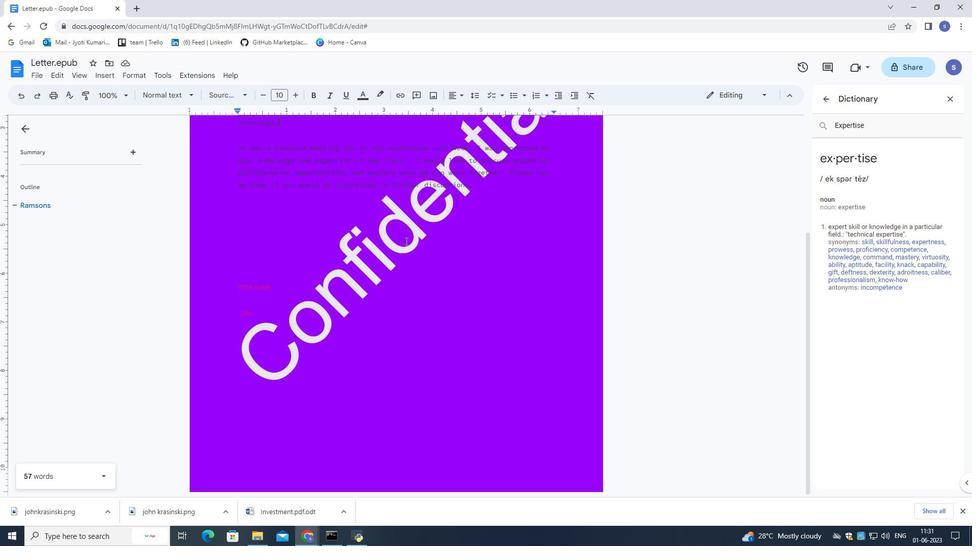 
Action: Mouse moved to (260, 312)
Screenshot: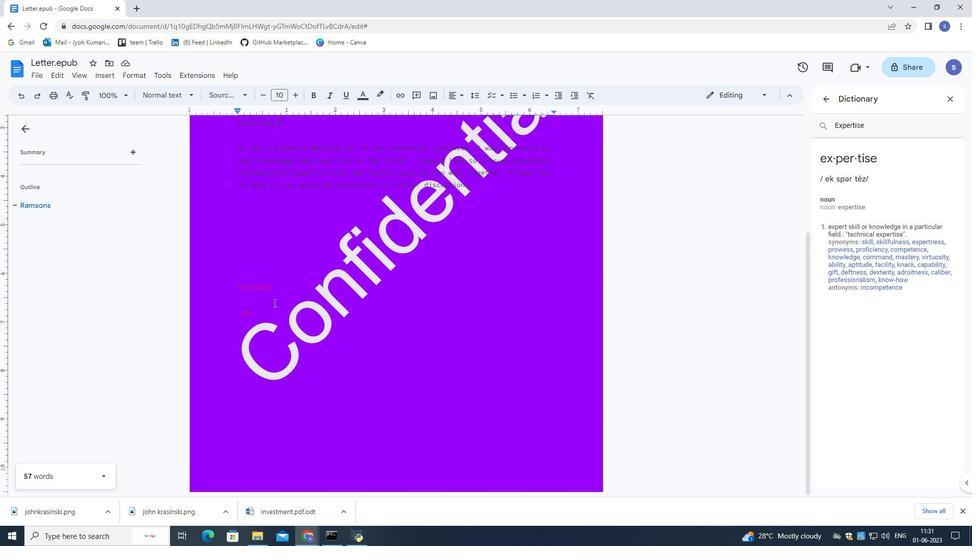 
Action: Mouse pressed left at (260, 312)
Screenshot: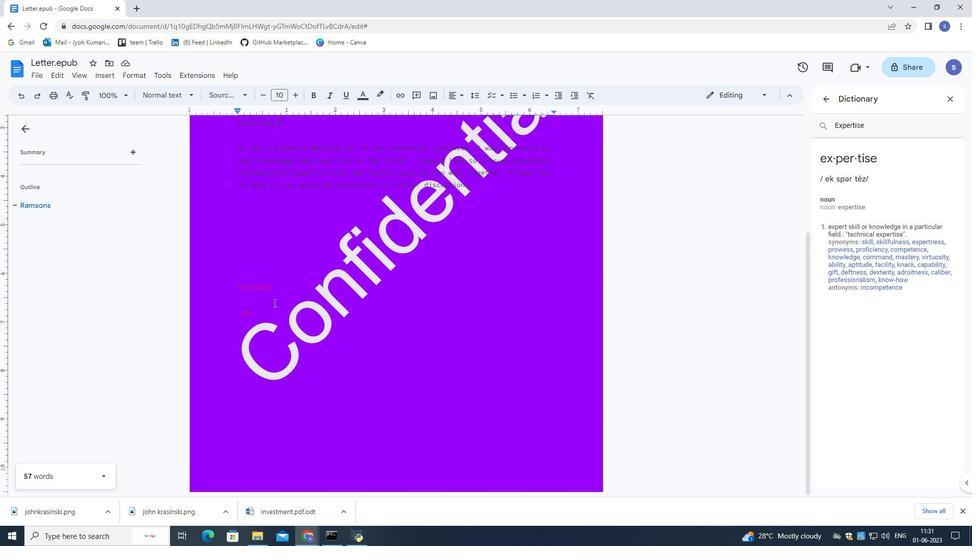 
Action: Mouse moved to (259, 313)
Screenshot: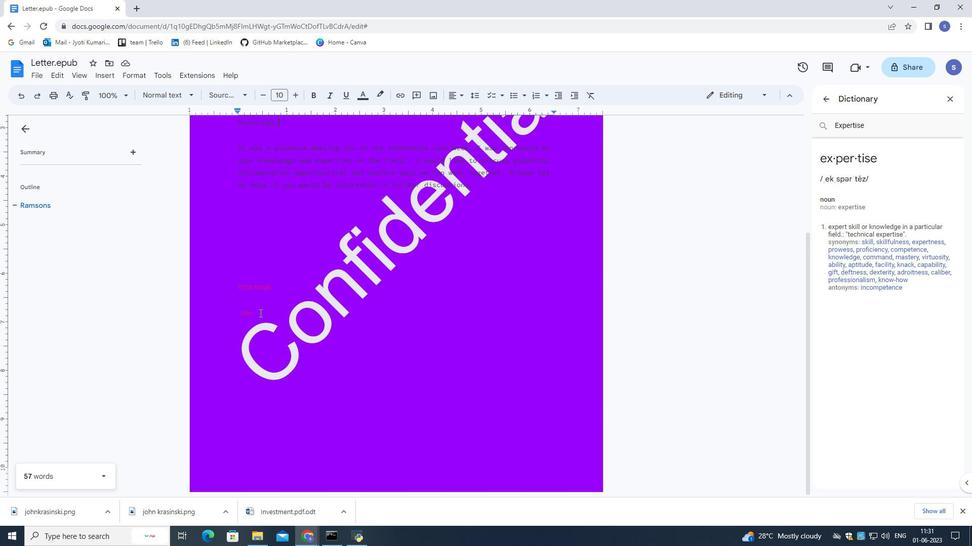 
Action: Key pressed <Key.enter>
Screenshot: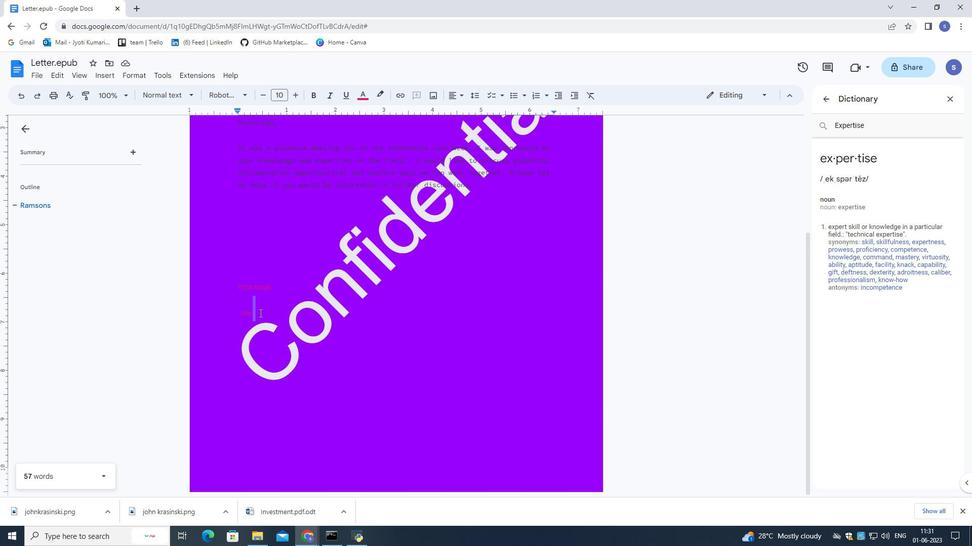 
Action: Mouse moved to (108, 78)
Screenshot: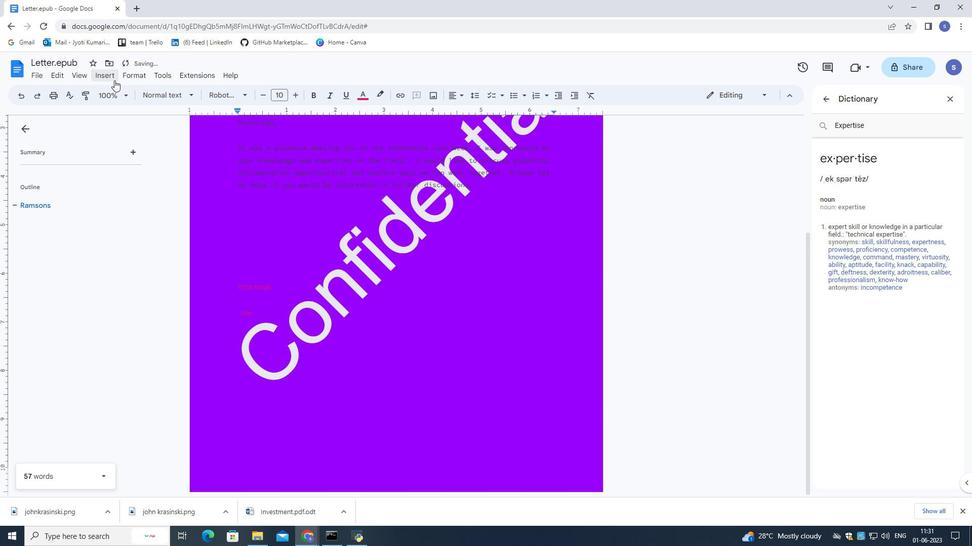 
Action: Mouse pressed left at (108, 78)
Screenshot: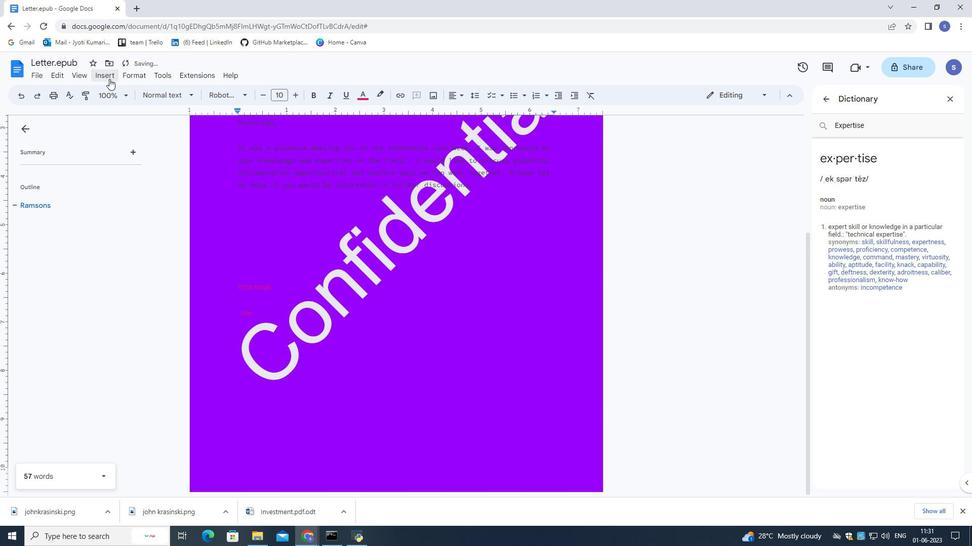 
Action: Mouse moved to (179, 389)
Screenshot: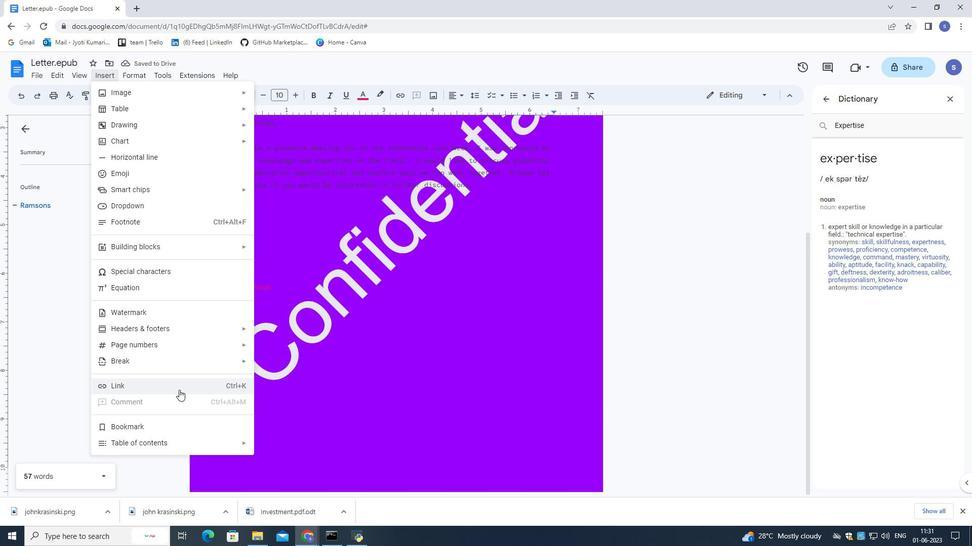 
Action: Mouse pressed left at (179, 389)
Screenshot: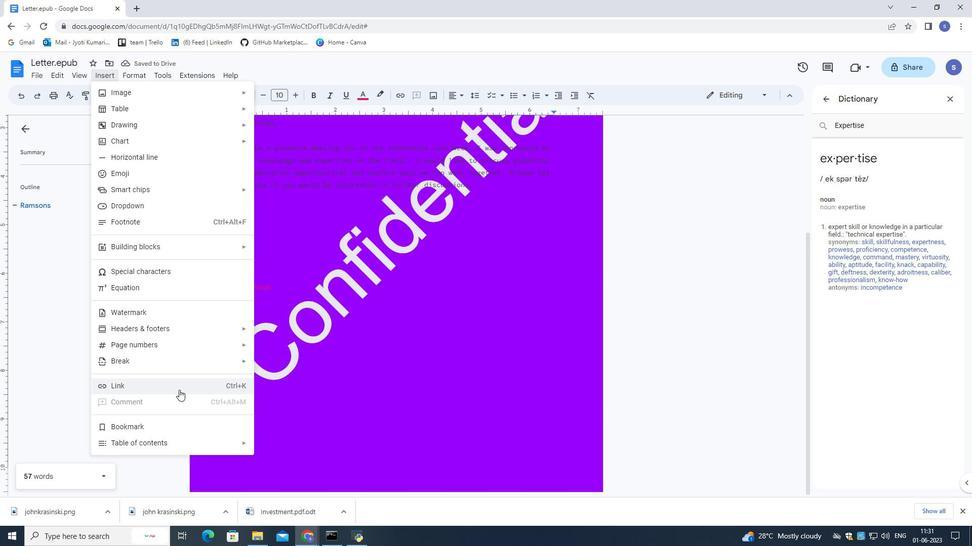 
Action: Mouse moved to (180, 389)
Screenshot: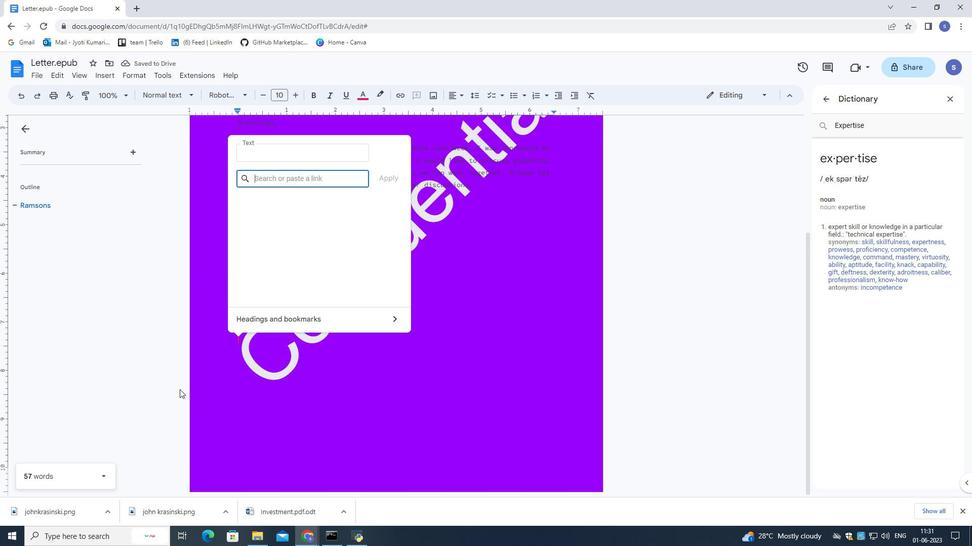 
Action: Key pressed in.linkedin,<Key.backspace>.com
Screenshot: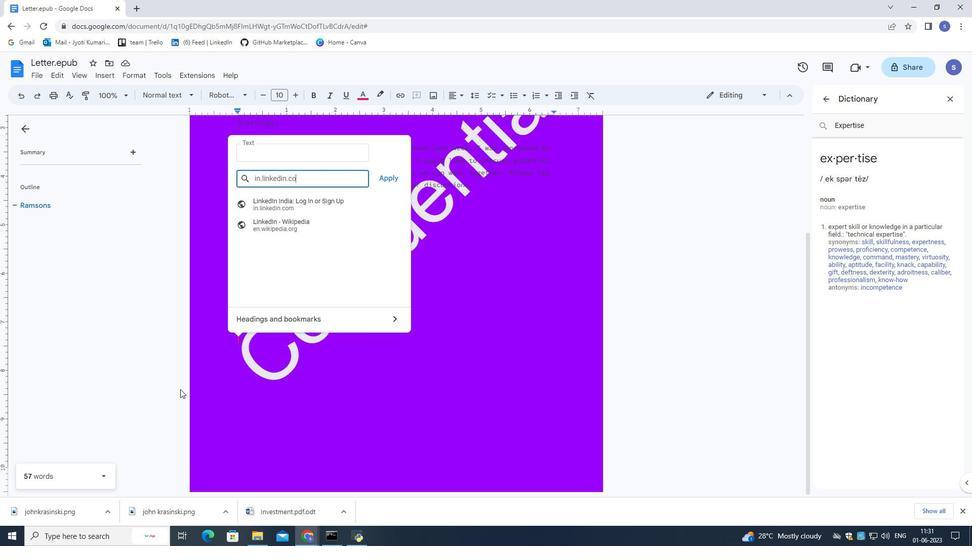 
Action: Mouse moved to (390, 182)
Screenshot: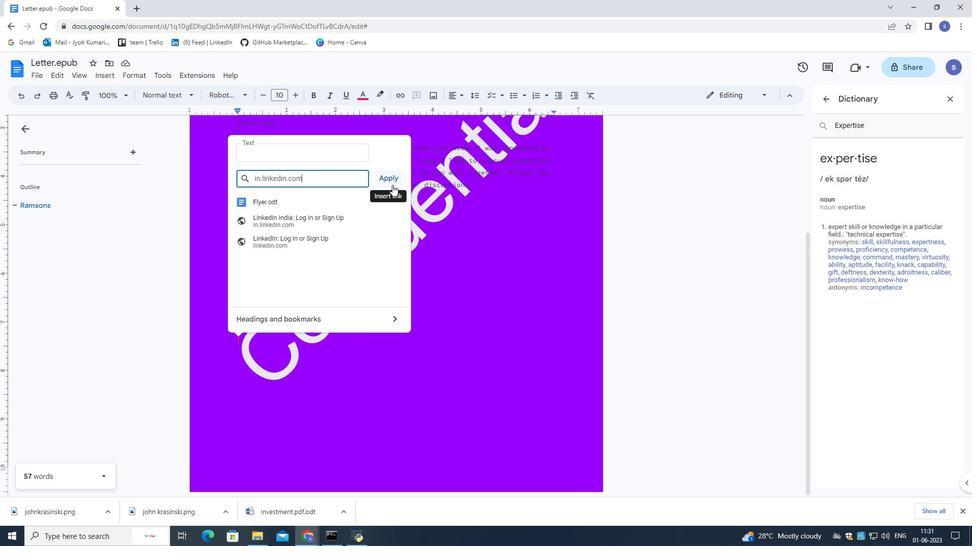 
Action: Mouse pressed left at (390, 182)
Screenshot: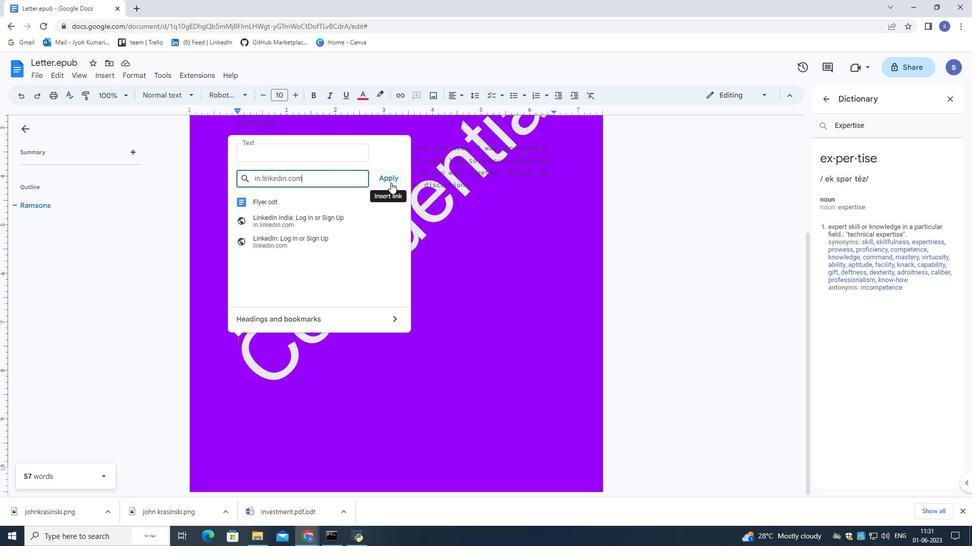 
Action: Mouse moved to (240, 335)
Screenshot: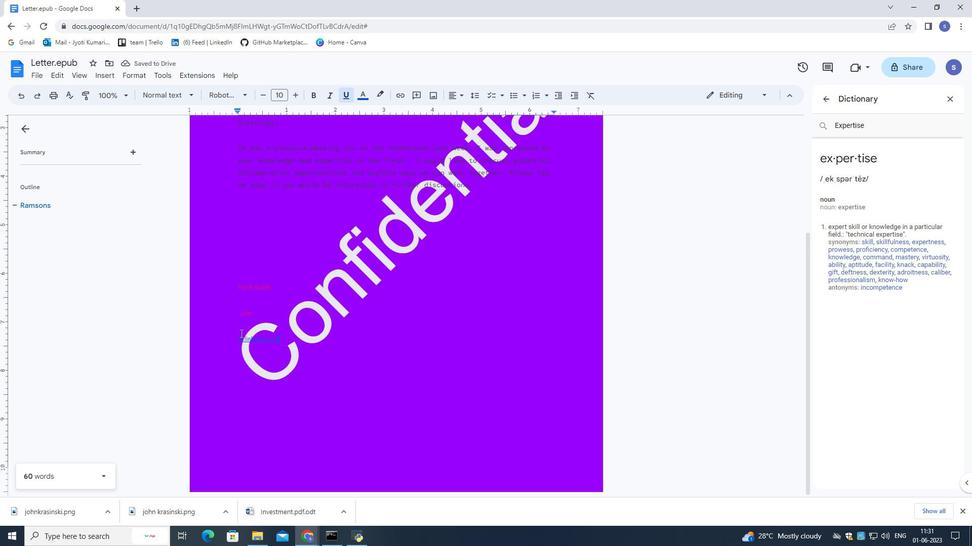 
